 Task: Check the average views per listing of storage area in the last 5 years.
Action: Mouse moved to (1066, 244)
Screenshot: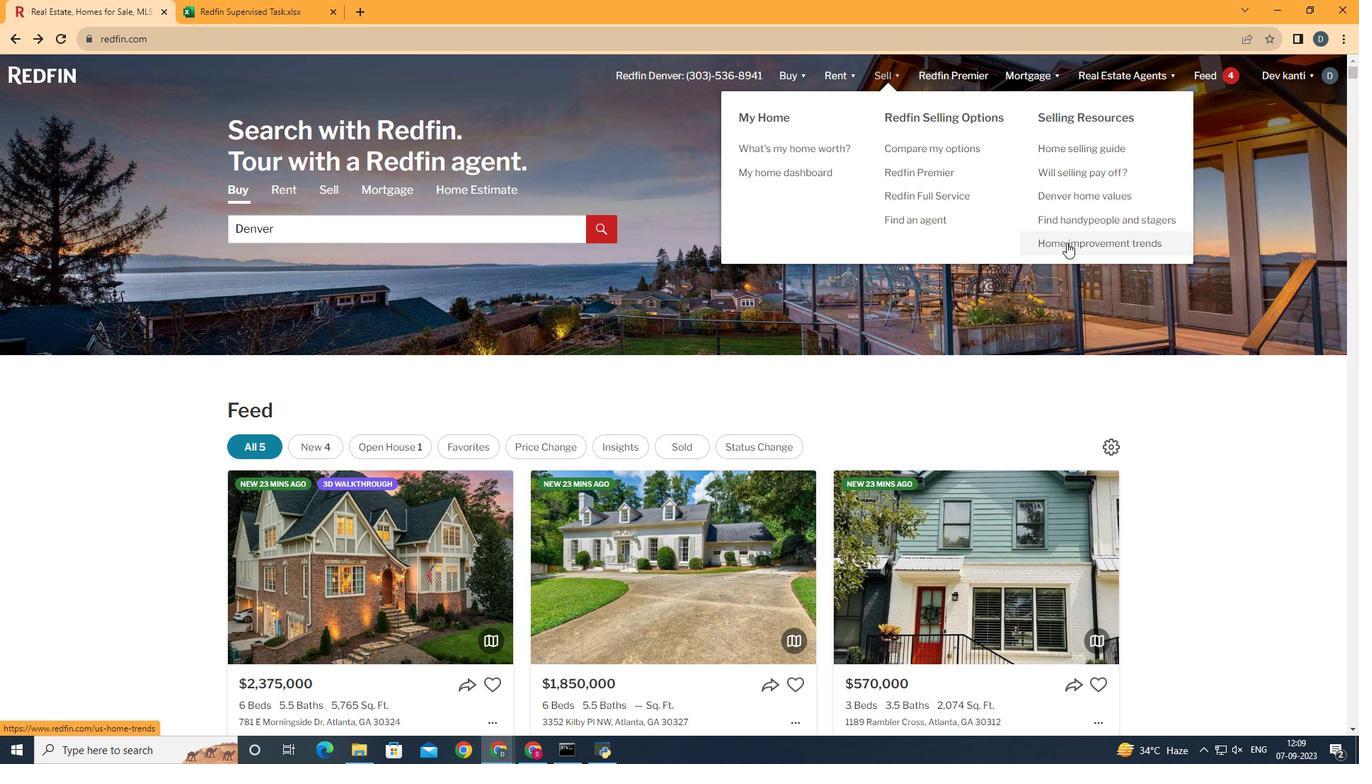 
Action: Mouse pressed left at (1066, 244)
Screenshot: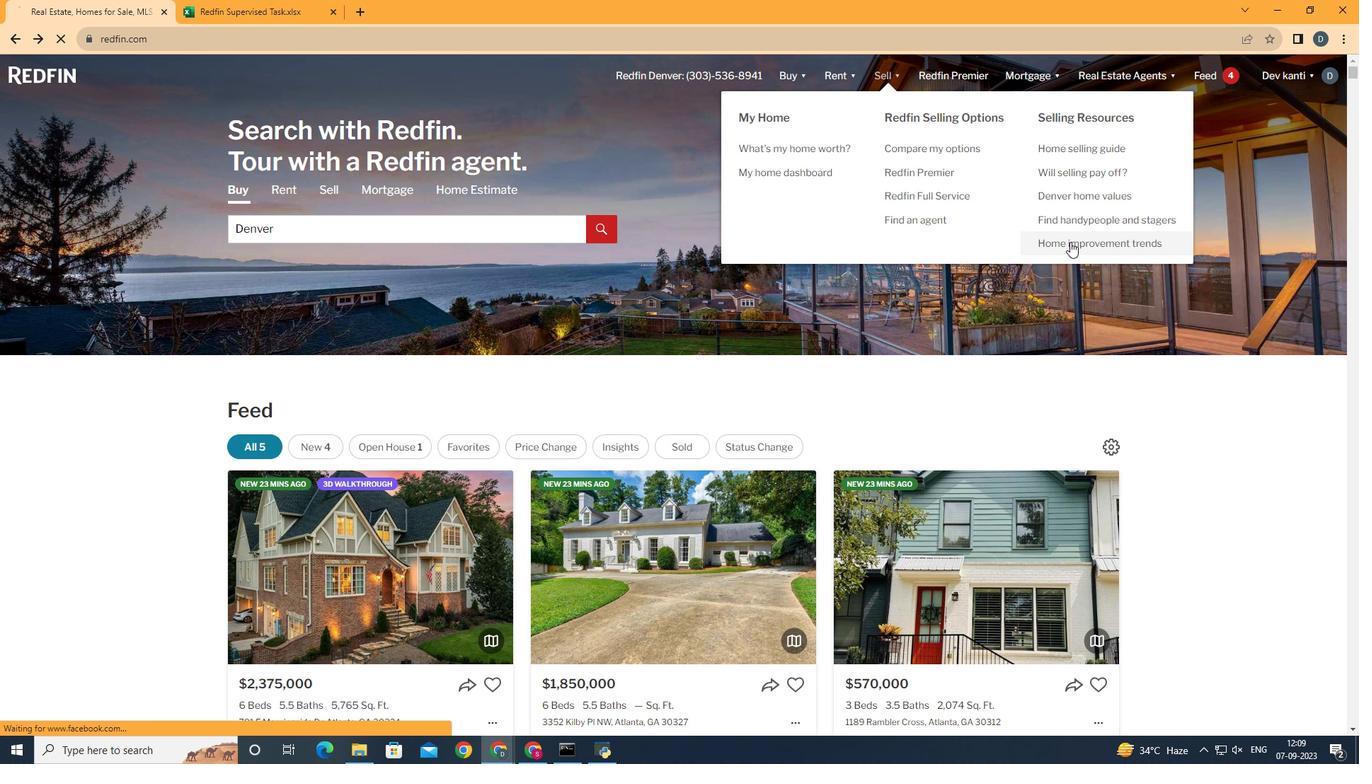 
Action: Mouse moved to (345, 274)
Screenshot: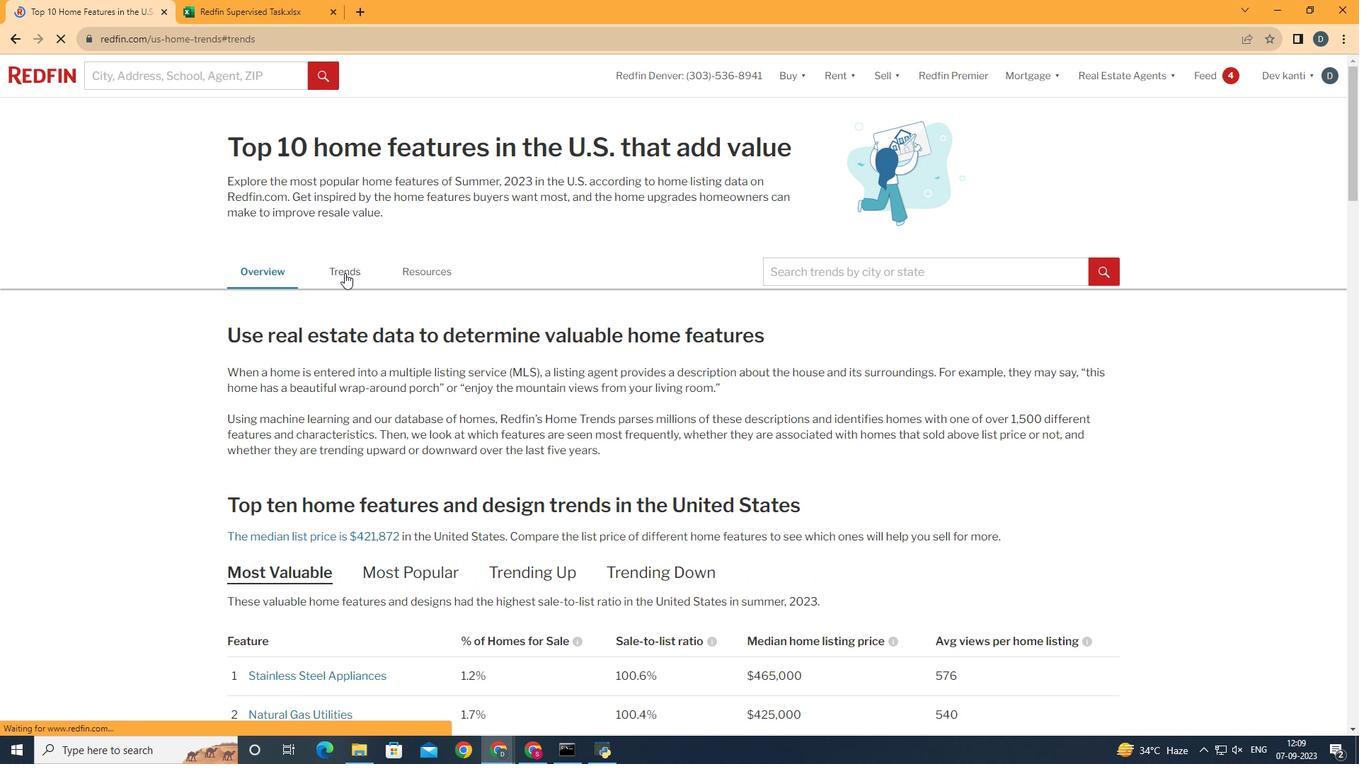 
Action: Mouse pressed left at (345, 274)
Screenshot: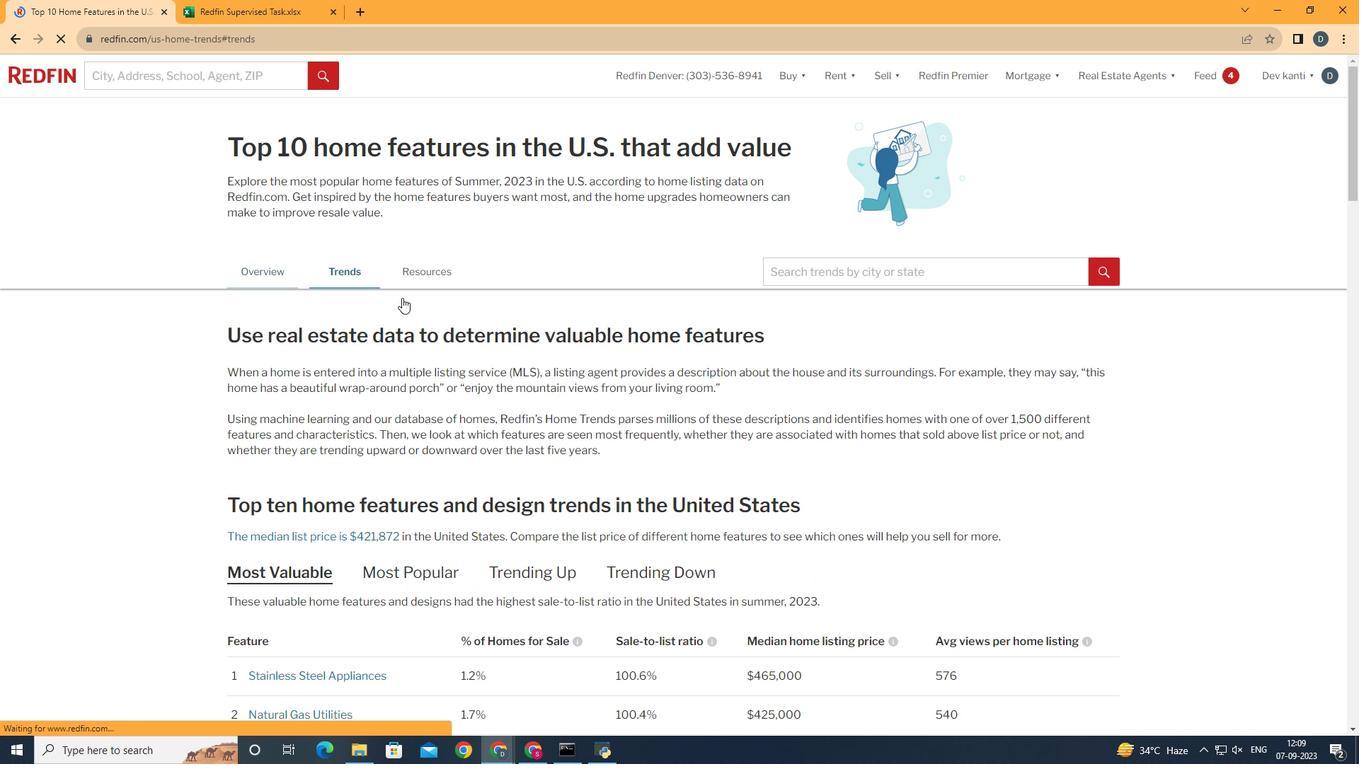 
Action: Mouse moved to (679, 332)
Screenshot: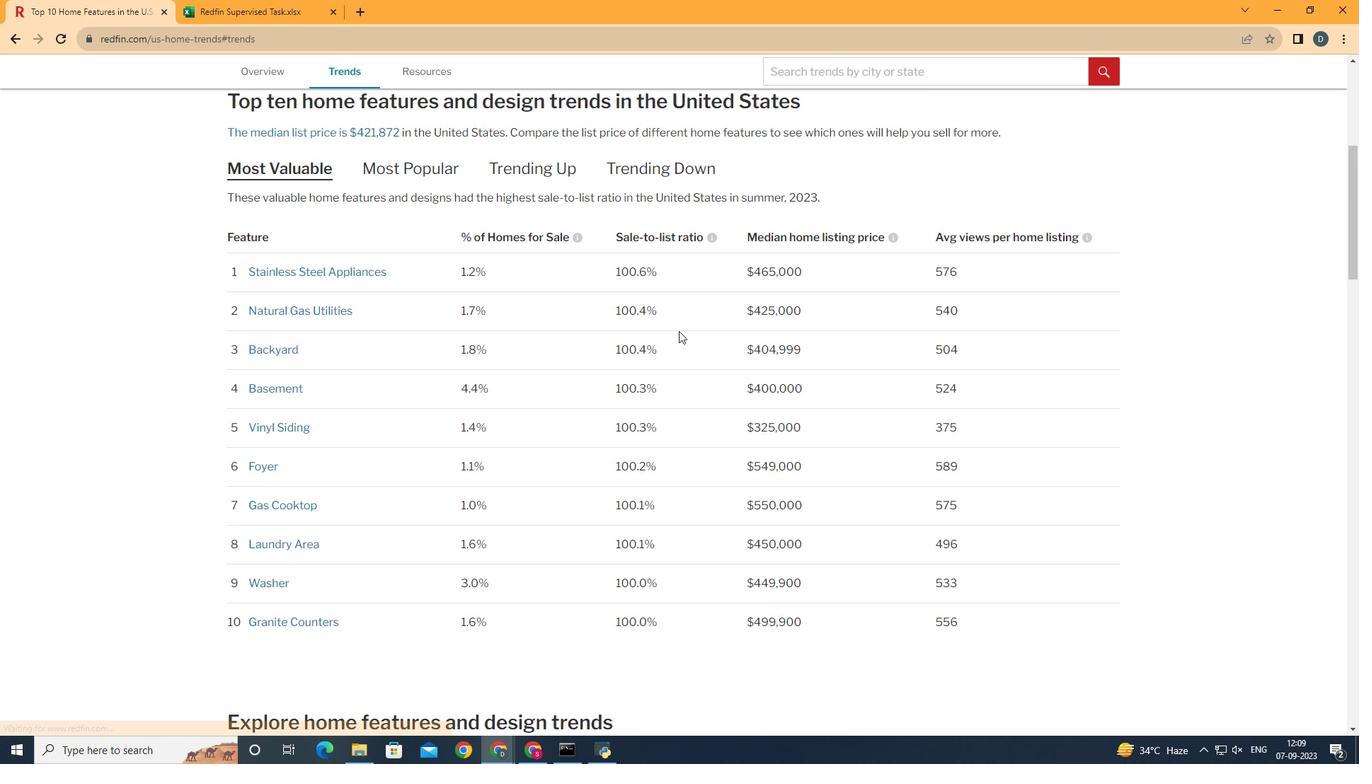 
Action: Mouse scrolled (679, 331) with delta (0, 0)
Screenshot: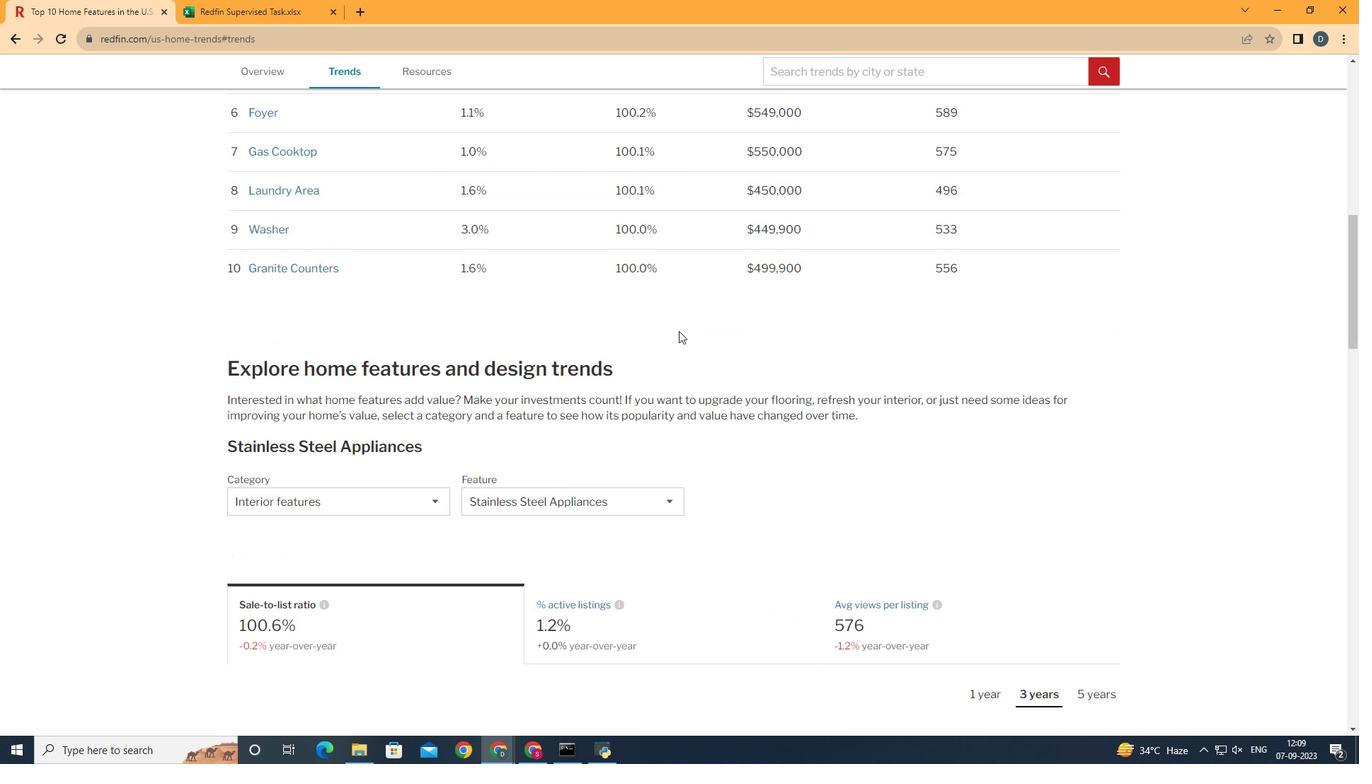
Action: Mouse scrolled (679, 331) with delta (0, 0)
Screenshot: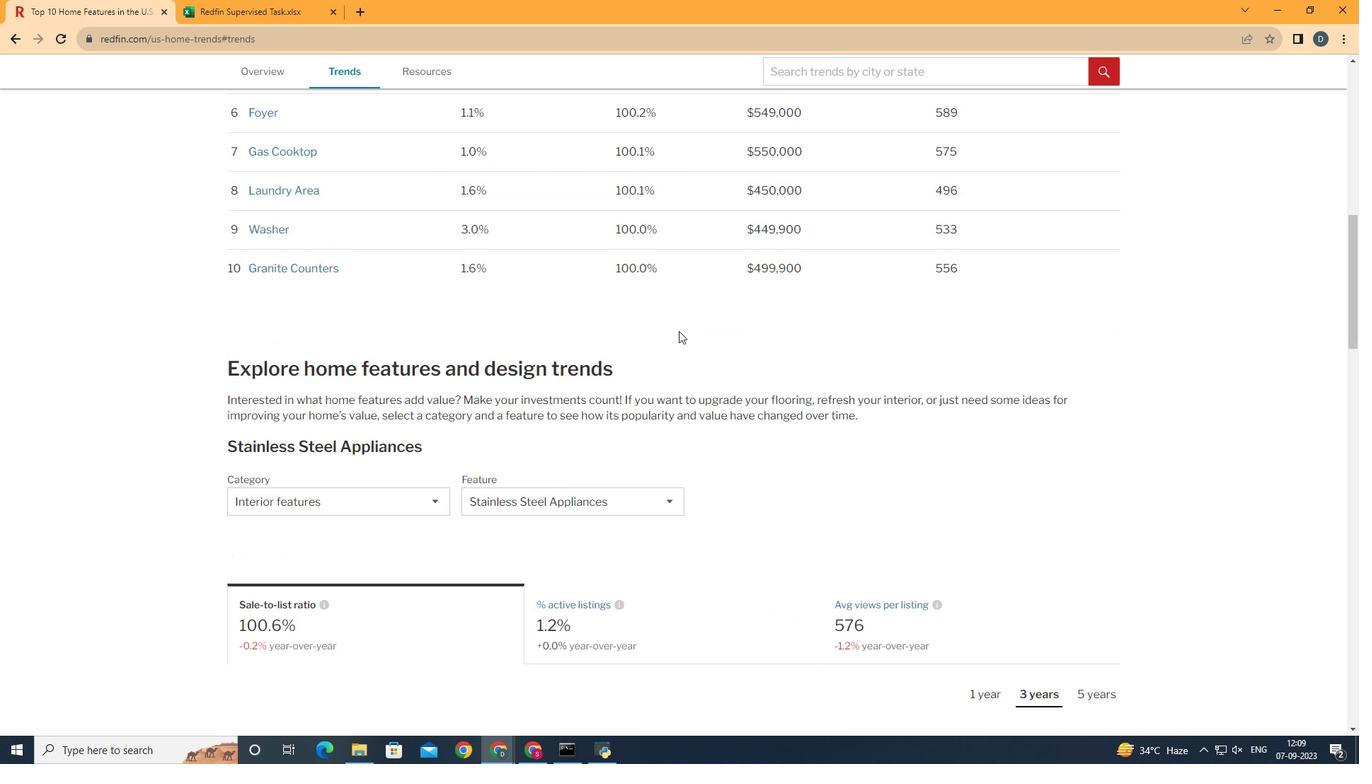 
Action: Mouse scrolled (679, 331) with delta (0, 0)
Screenshot: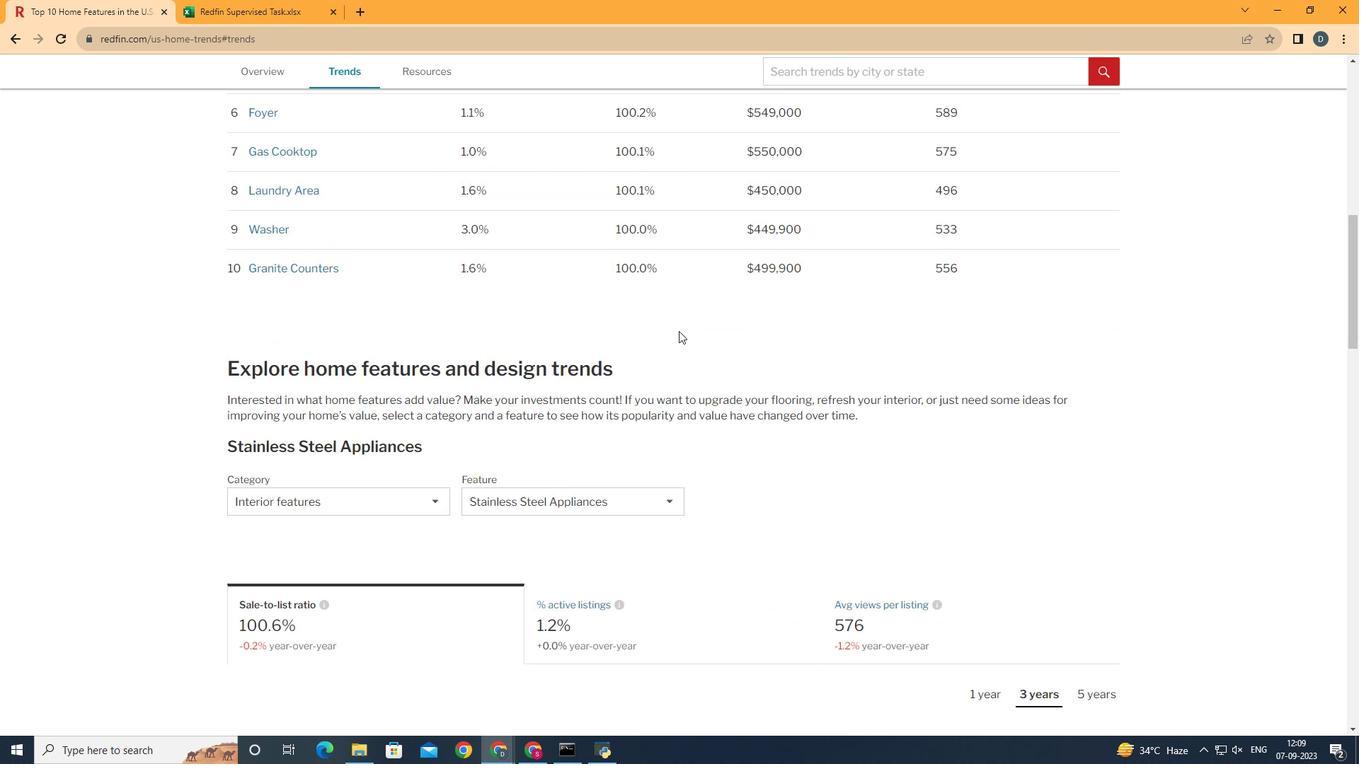 
Action: Mouse scrolled (679, 331) with delta (0, 0)
Screenshot: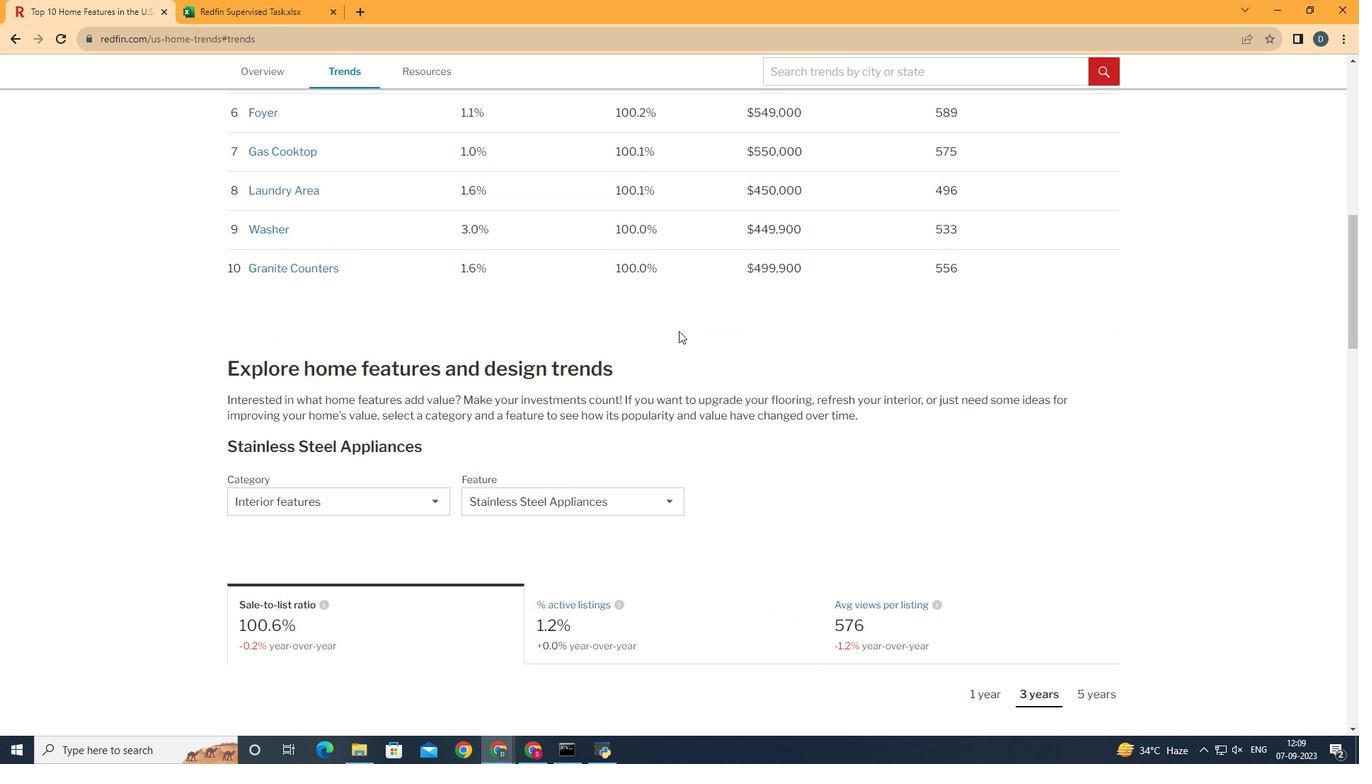 
Action: Mouse scrolled (679, 331) with delta (0, 0)
Screenshot: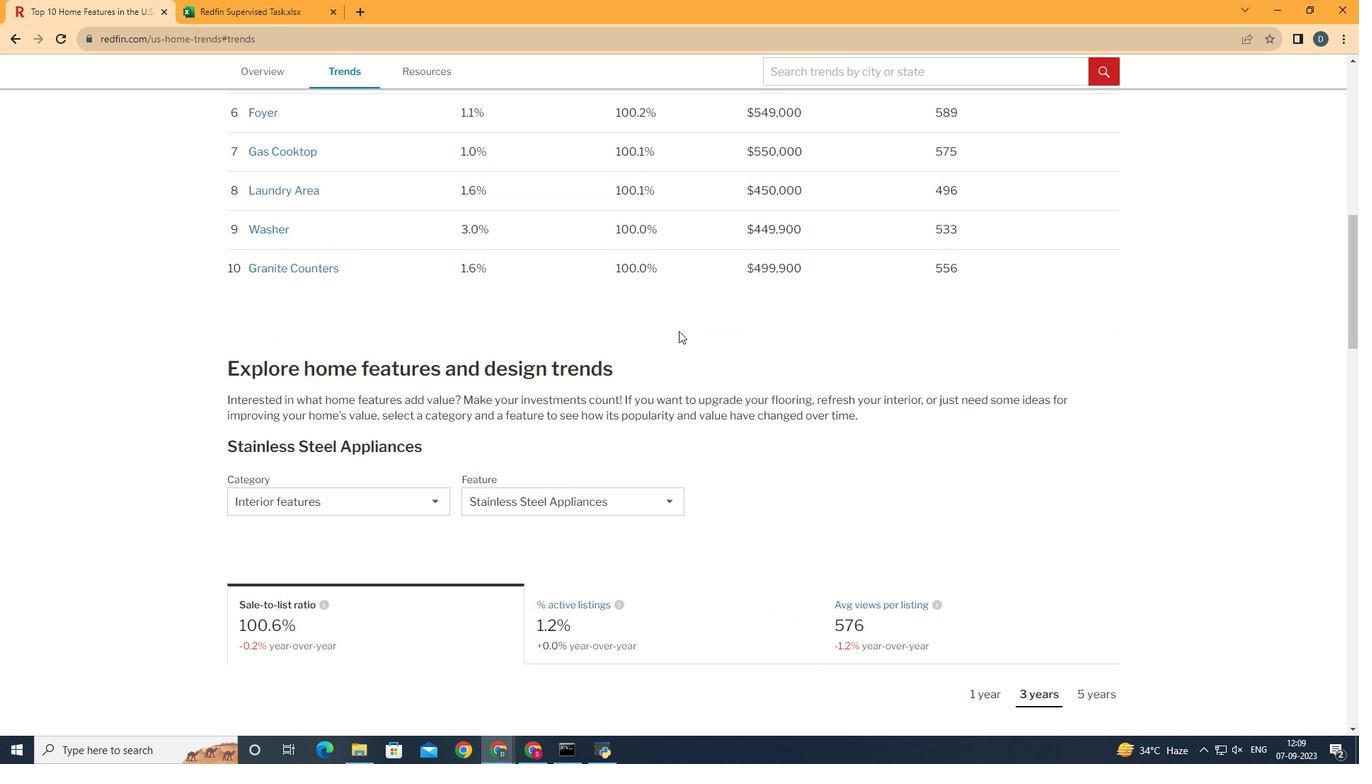 
Action: Mouse scrolled (679, 331) with delta (0, 0)
Screenshot: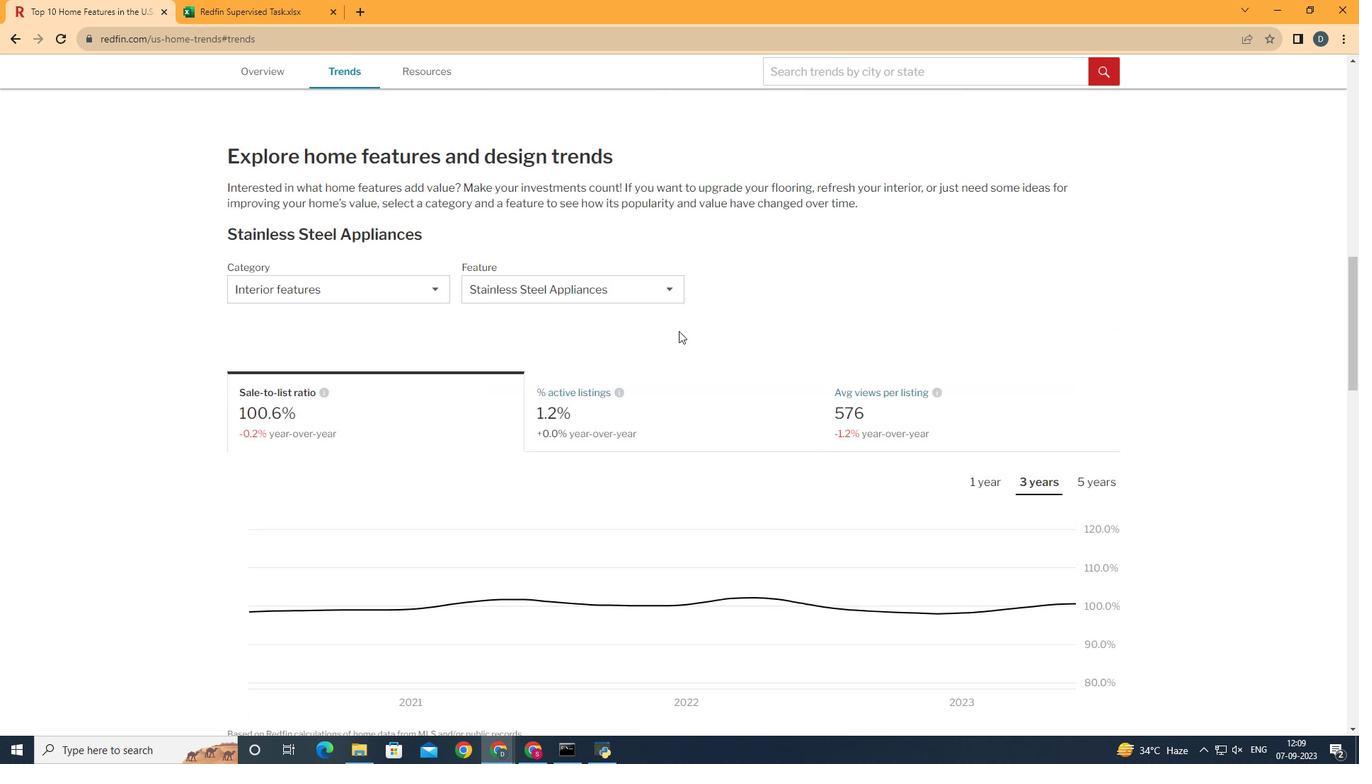 
Action: Mouse scrolled (679, 331) with delta (0, 0)
Screenshot: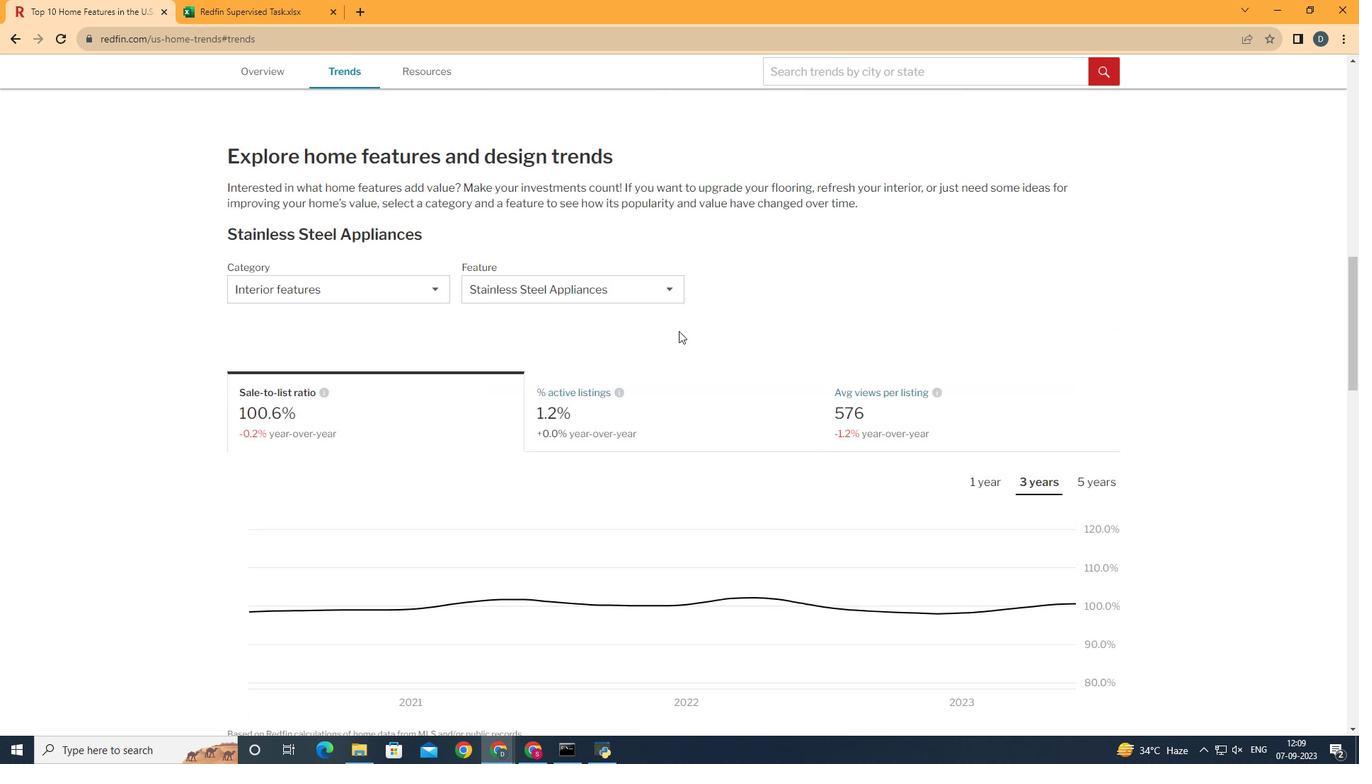 
Action: Mouse scrolled (679, 331) with delta (0, 0)
Screenshot: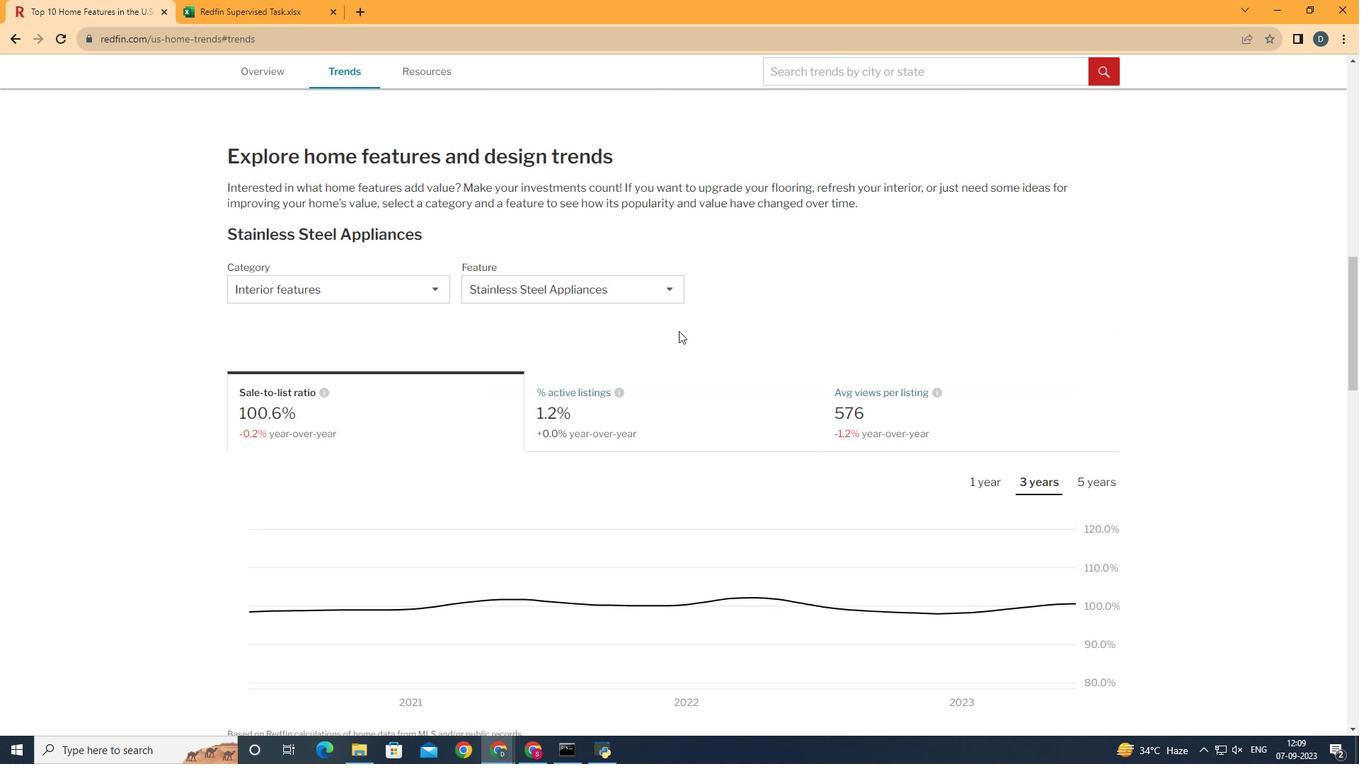 
Action: Mouse moved to (400, 300)
Screenshot: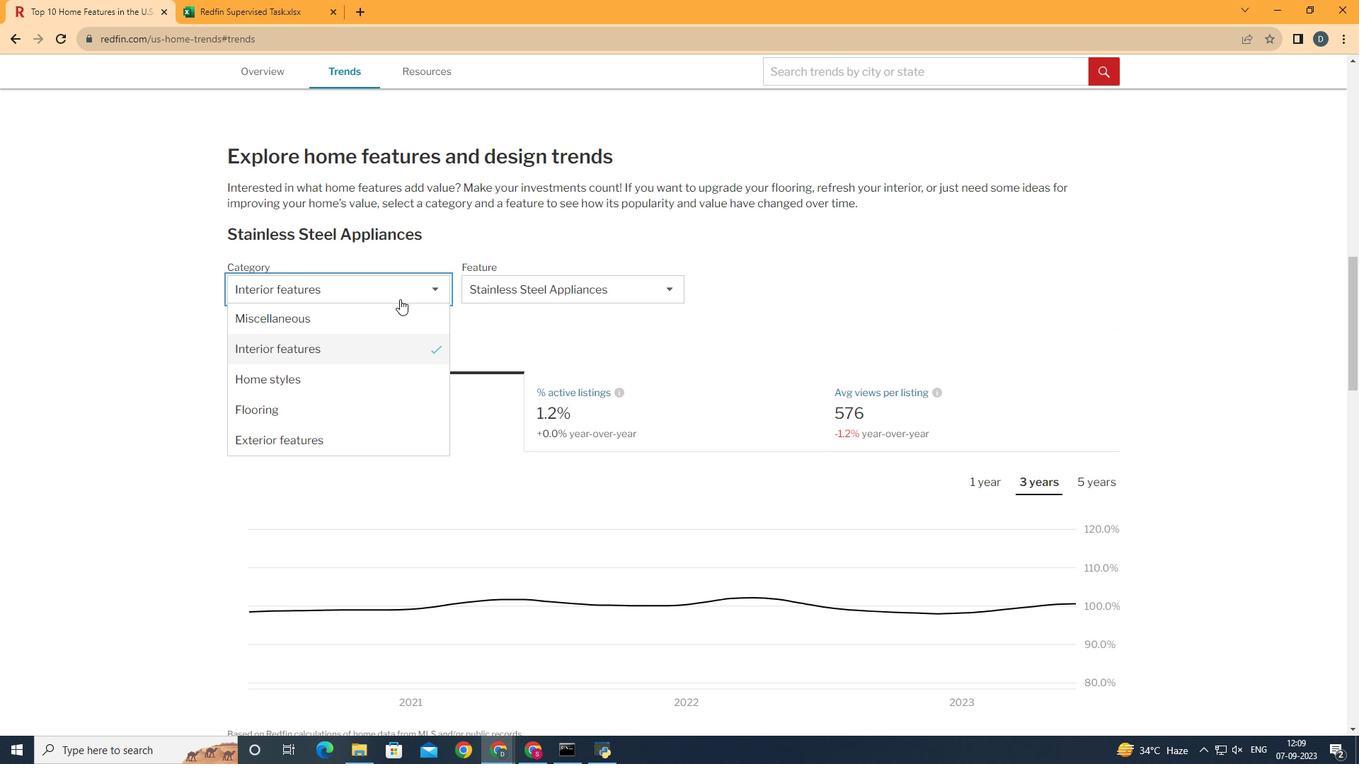 
Action: Mouse pressed left at (400, 300)
Screenshot: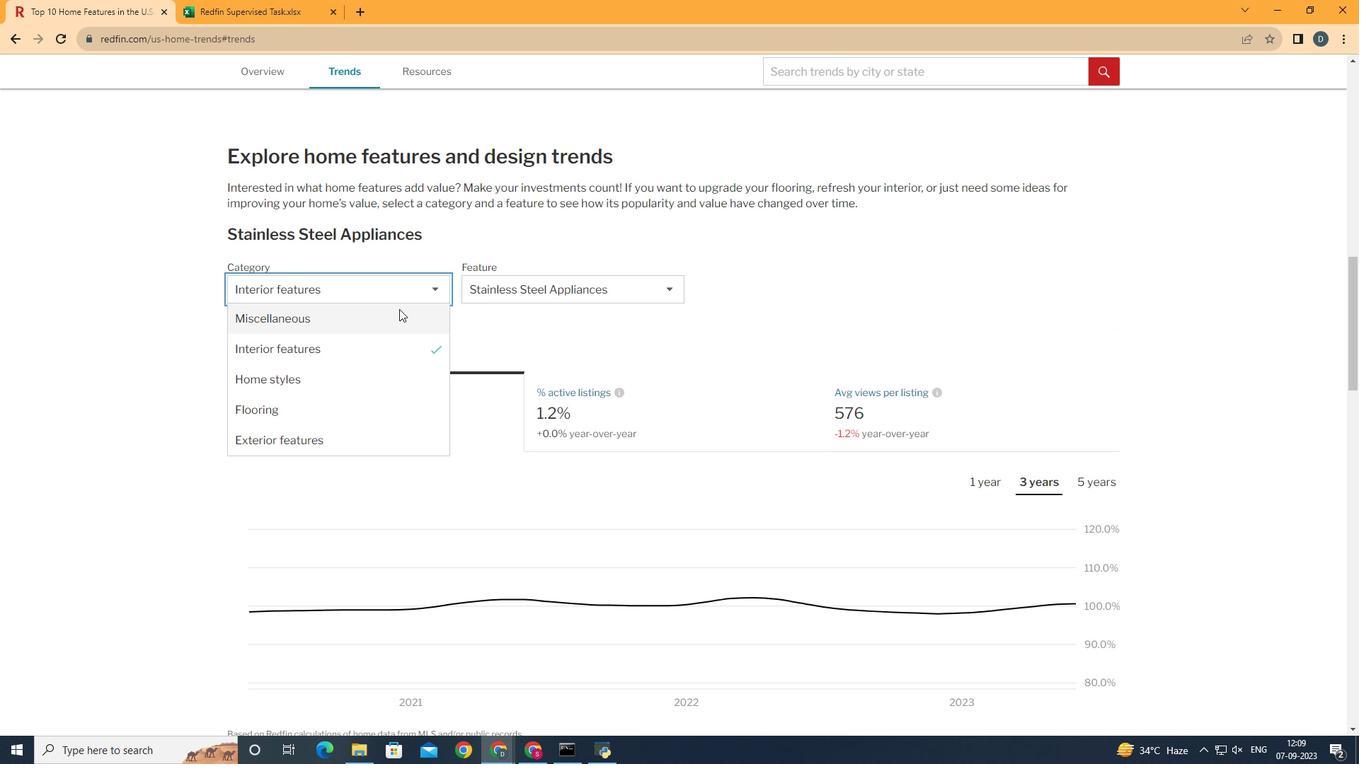 
Action: Mouse moved to (398, 319)
Screenshot: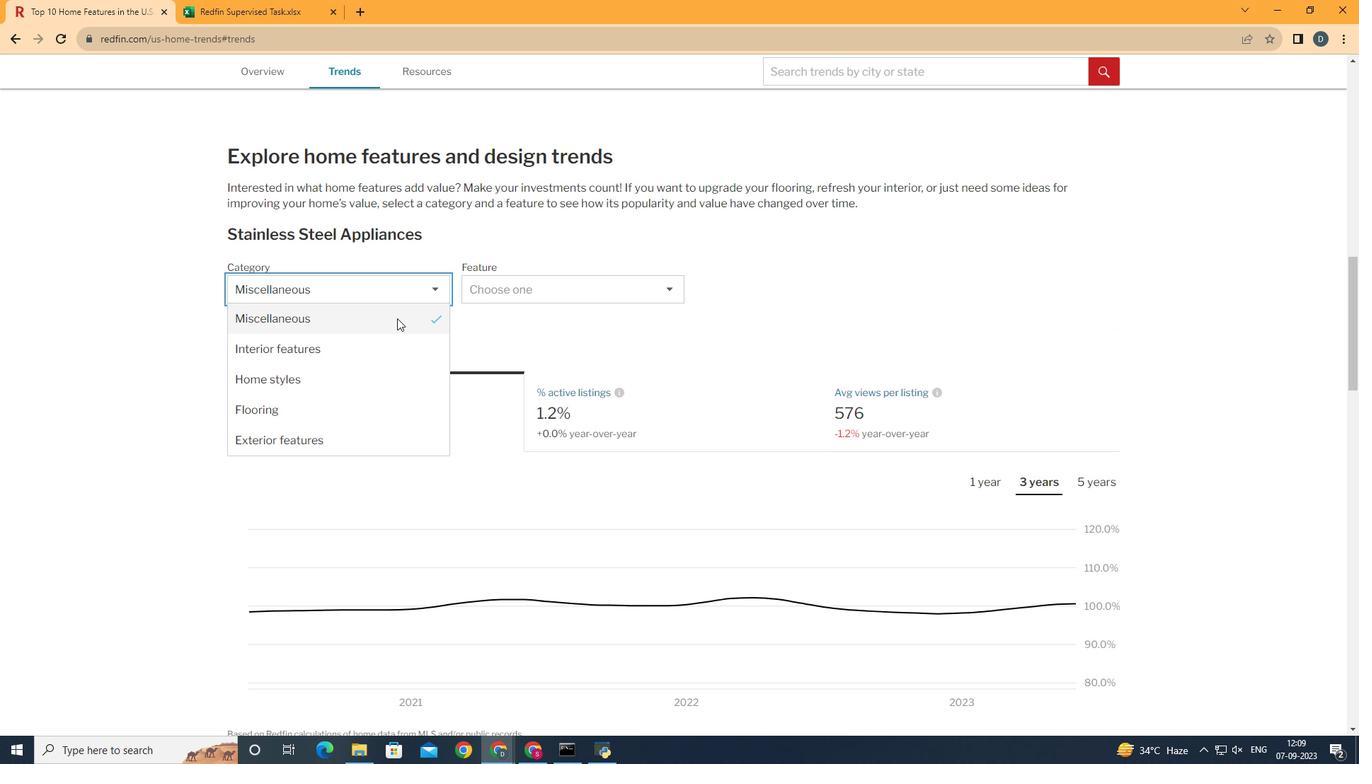 
Action: Mouse pressed left at (398, 319)
Screenshot: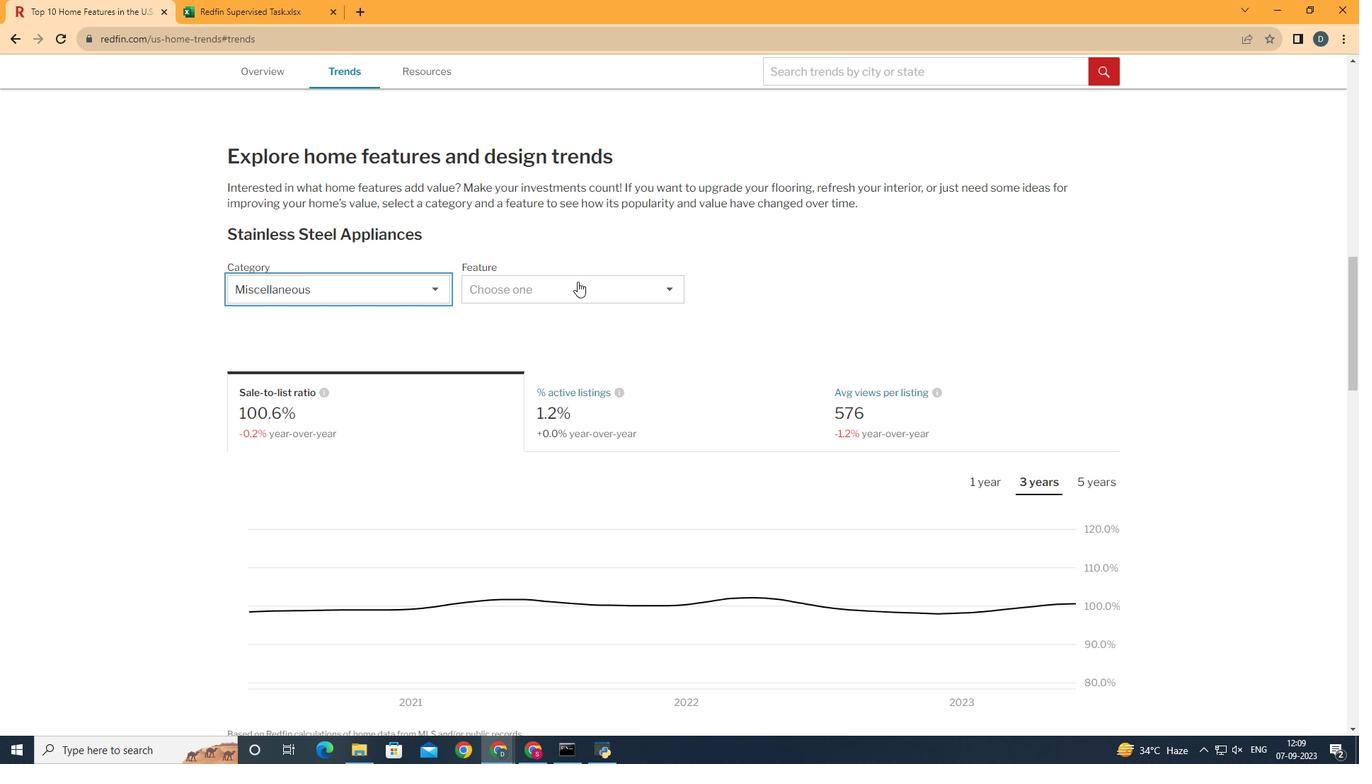 
Action: Mouse moved to (580, 282)
Screenshot: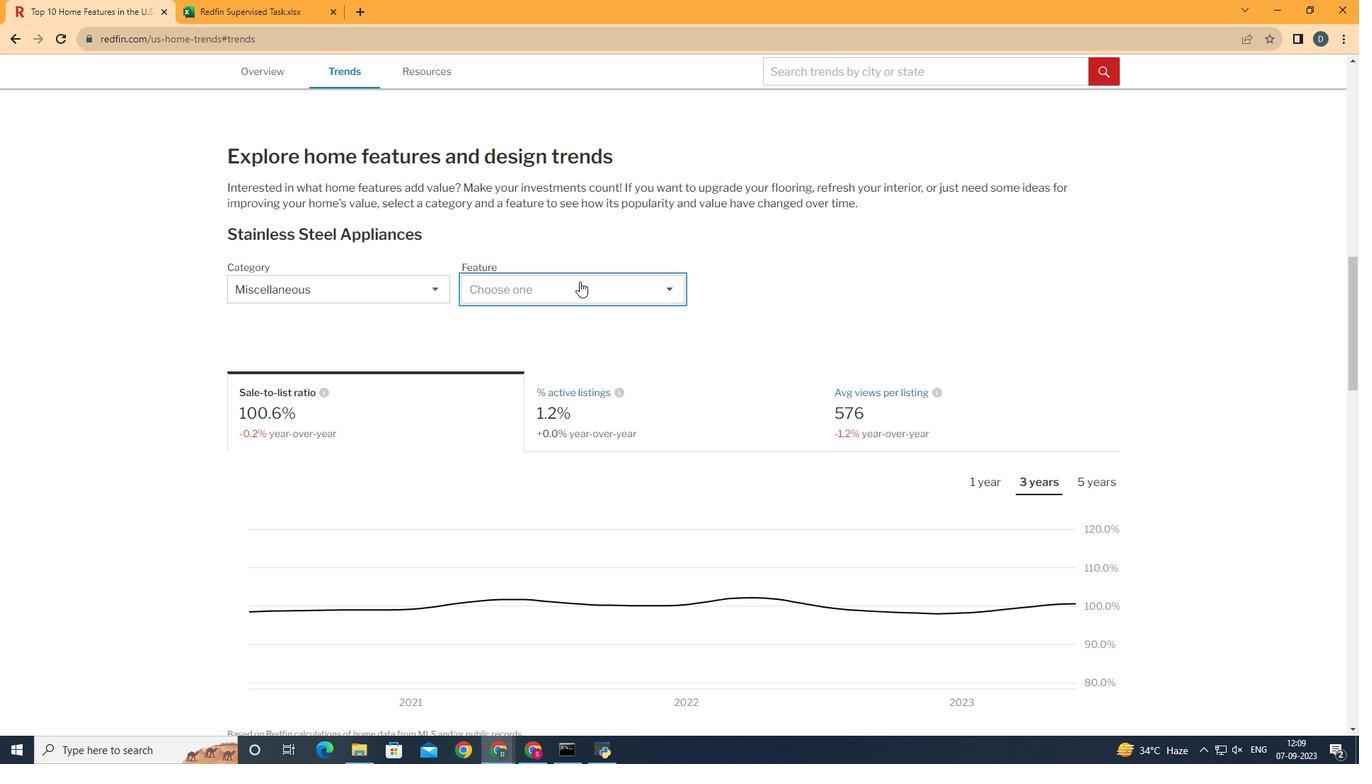 
Action: Mouse pressed left at (580, 282)
Screenshot: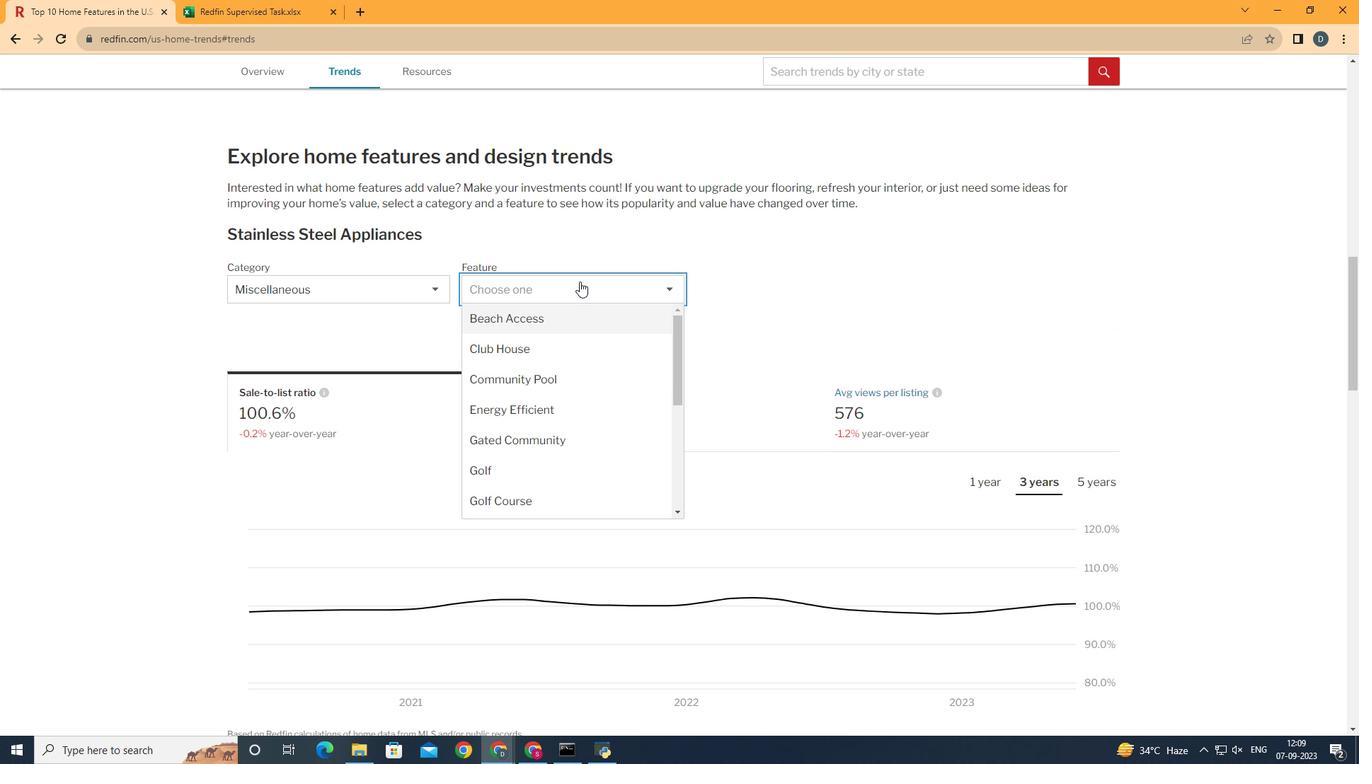 
Action: Mouse moved to (592, 449)
Screenshot: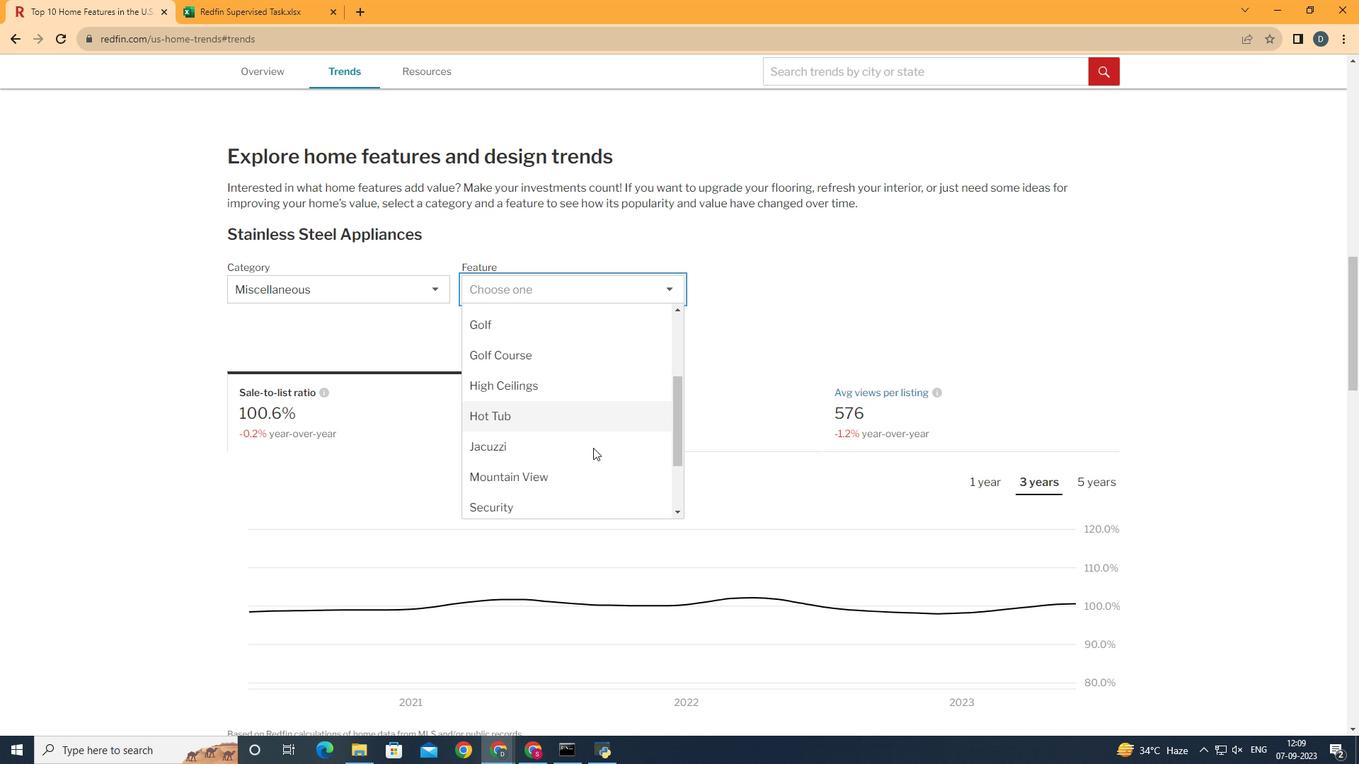 
Action: Mouse scrolled (592, 448) with delta (0, 0)
Screenshot: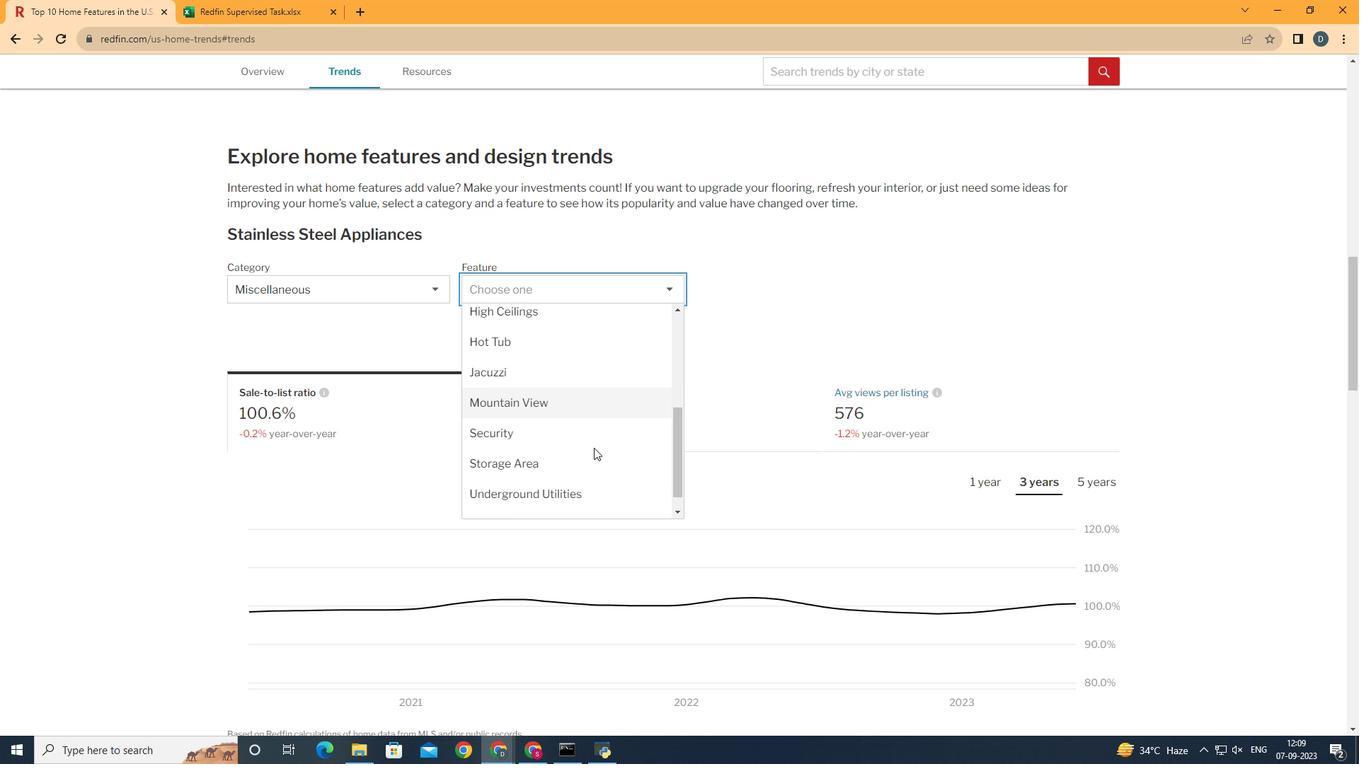 
Action: Mouse scrolled (592, 448) with delta (0, 0)
Screenshot: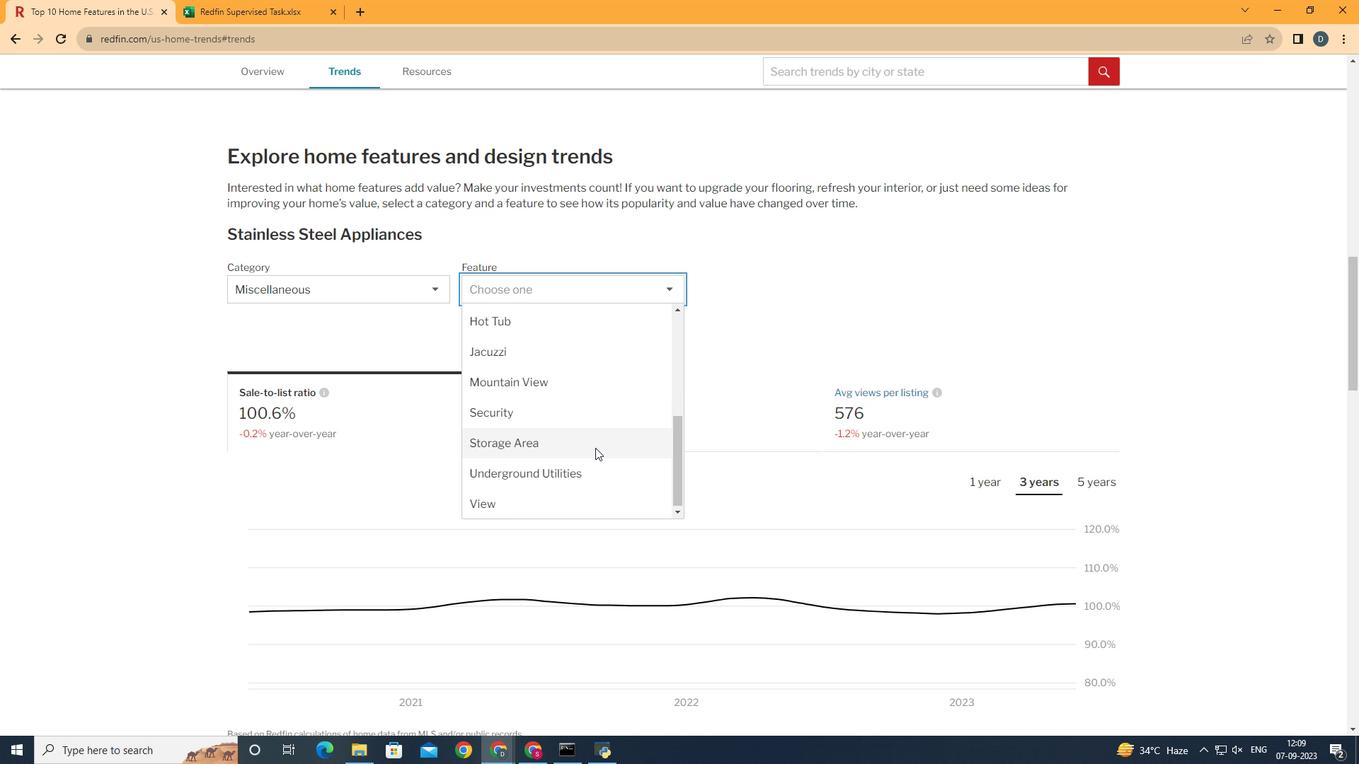 
Action: Mouse scrolled (592, 448) with delta (0, 0)
Screenshot: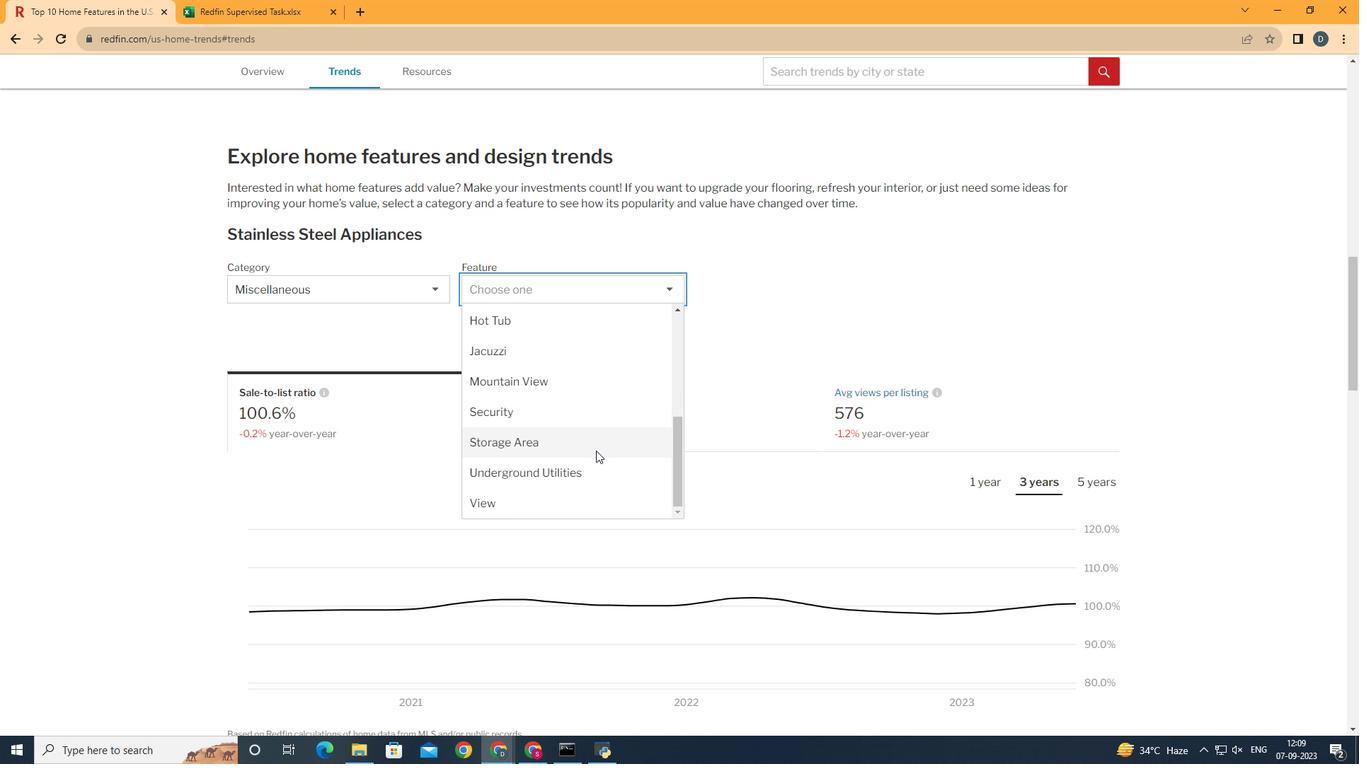 
Action: Mouse moved to (593, 449)
Screenshot: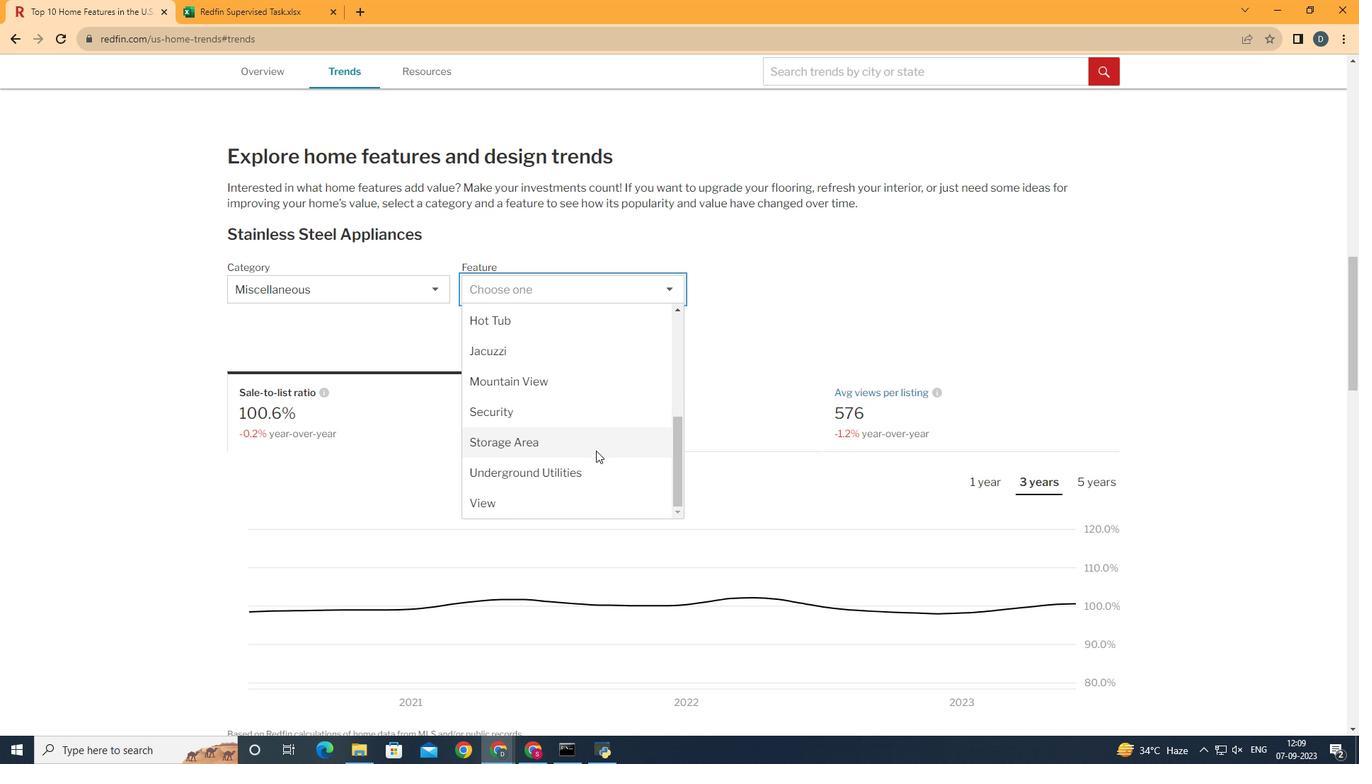 
Action: Mouse scrolled (593, 448) with delta (0, 0)
Screenshot: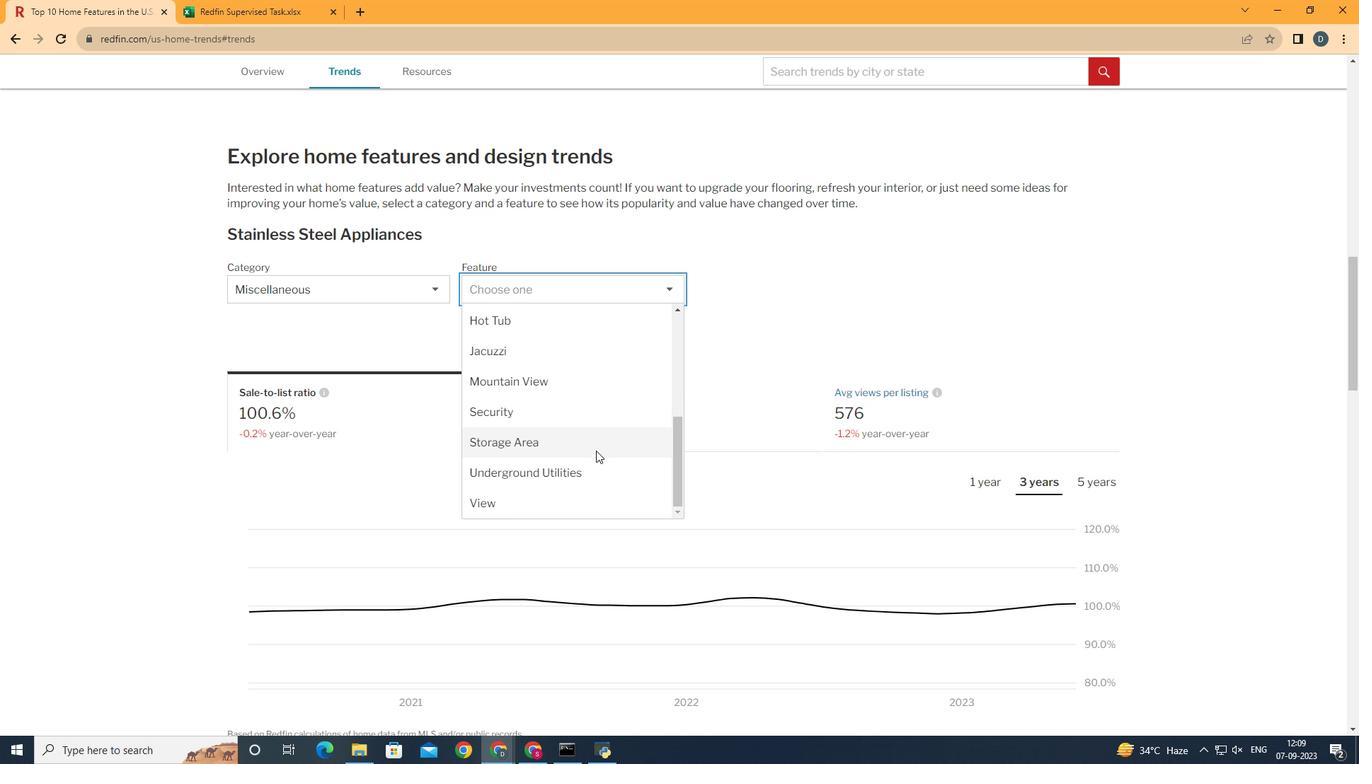 
Action: Mouse moved to (596, 404)
Screenshot: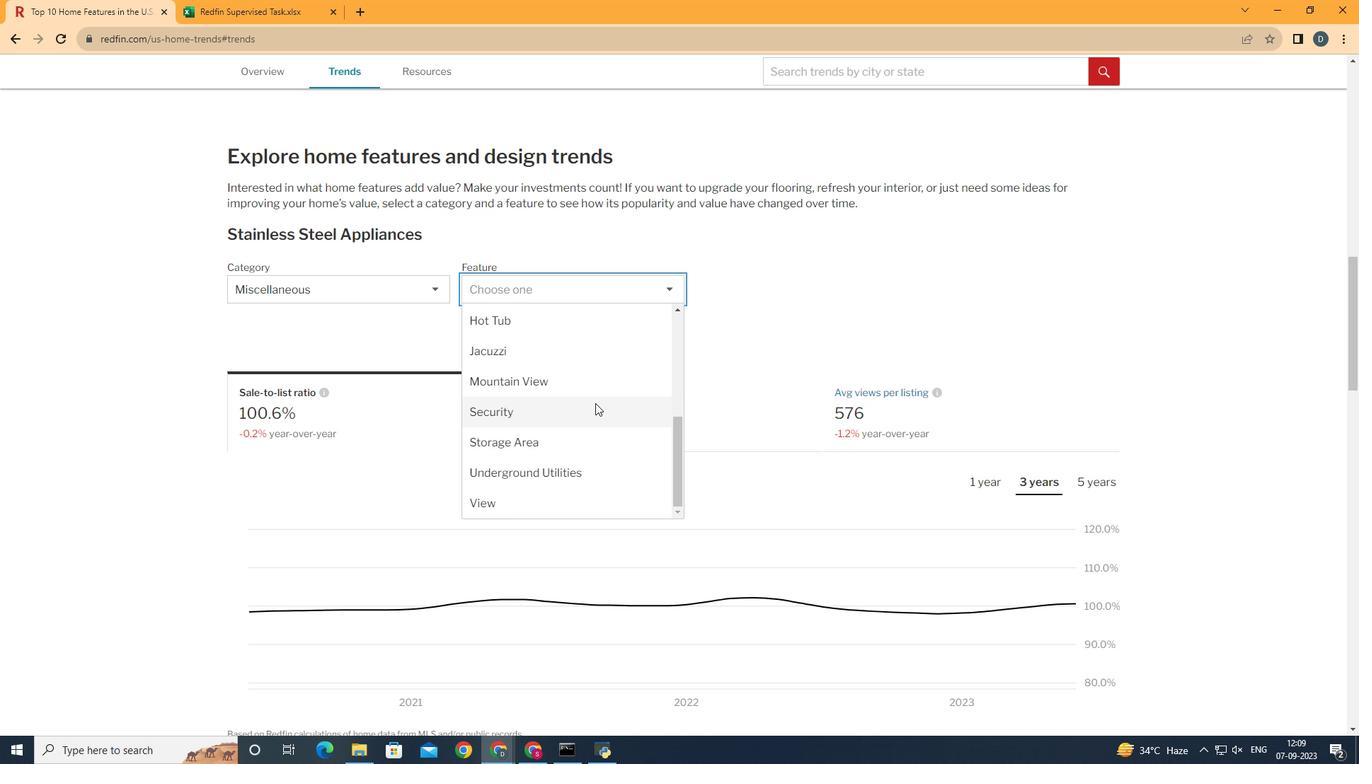 
Action: Mouse scrolled (596, 403) with delta (0, 0)
Screenshot: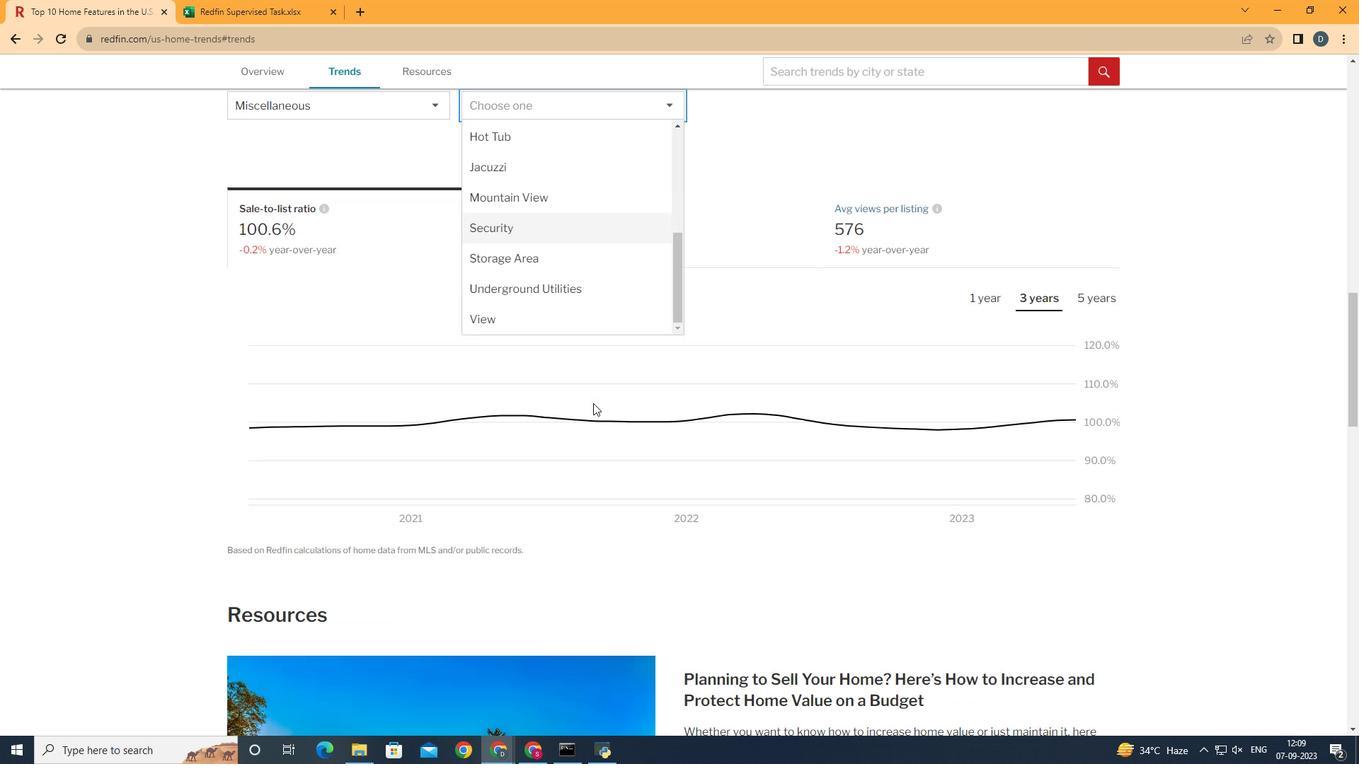 
Action: Mouse scrolled (596, 403) with delta (0, 0)
Screenshot: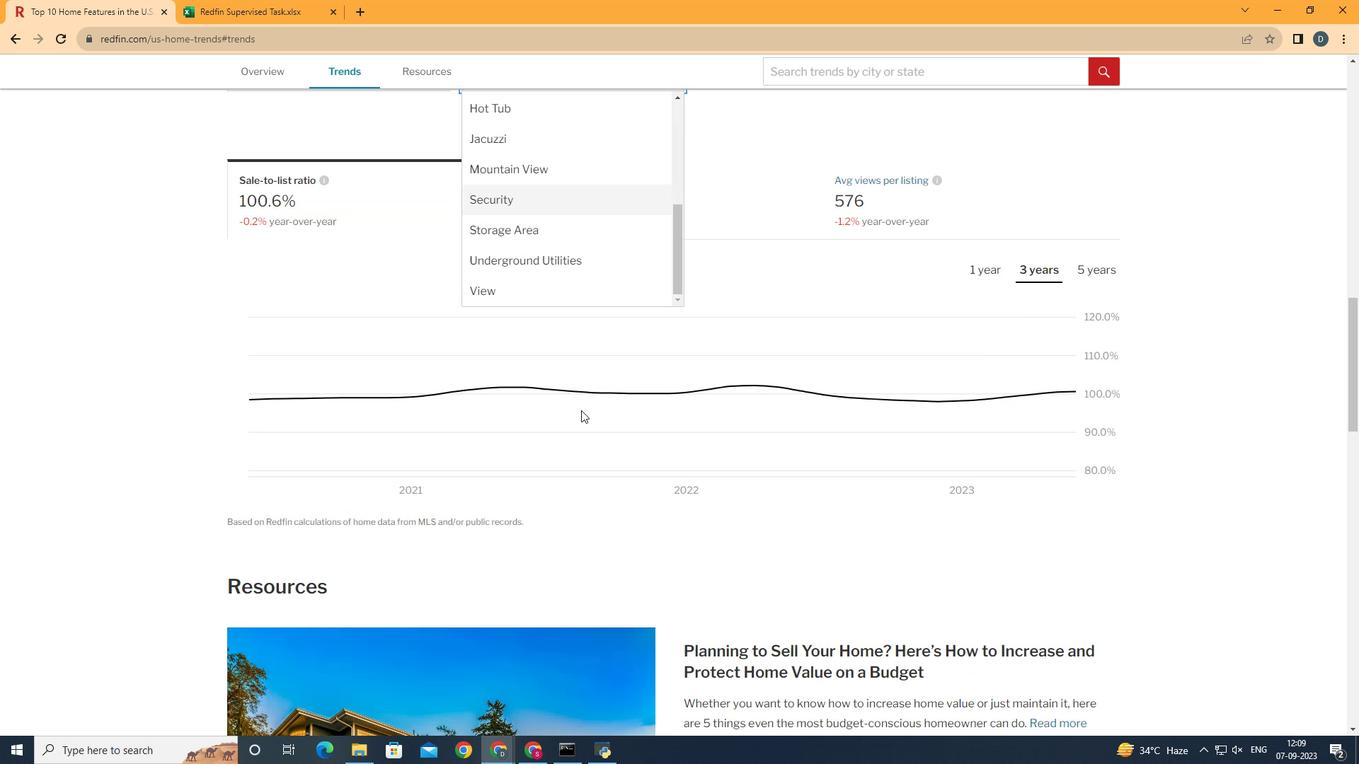 
Action: Mouse scrolled (596, 403) with delta (0, 0)
Screenshot: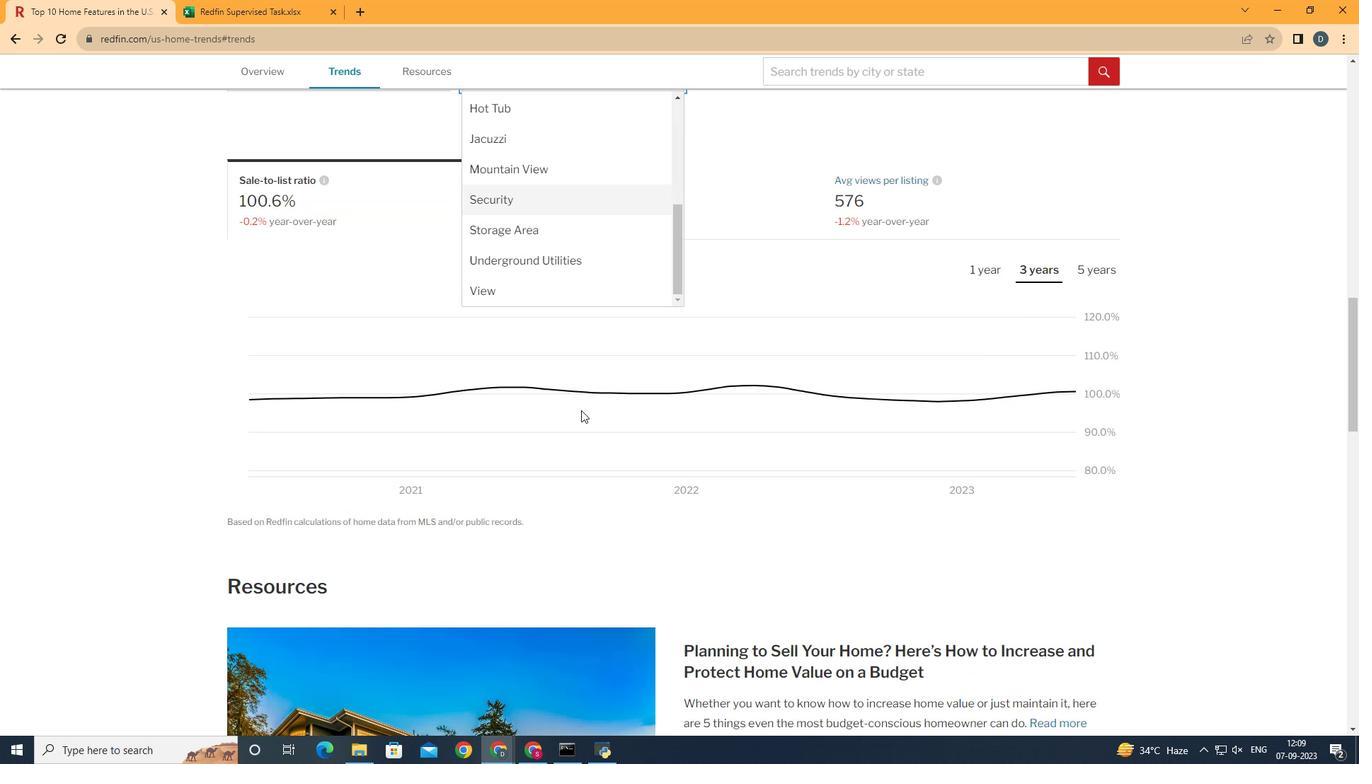 
Action: Mouse moved to (759, 188)
Screenshot: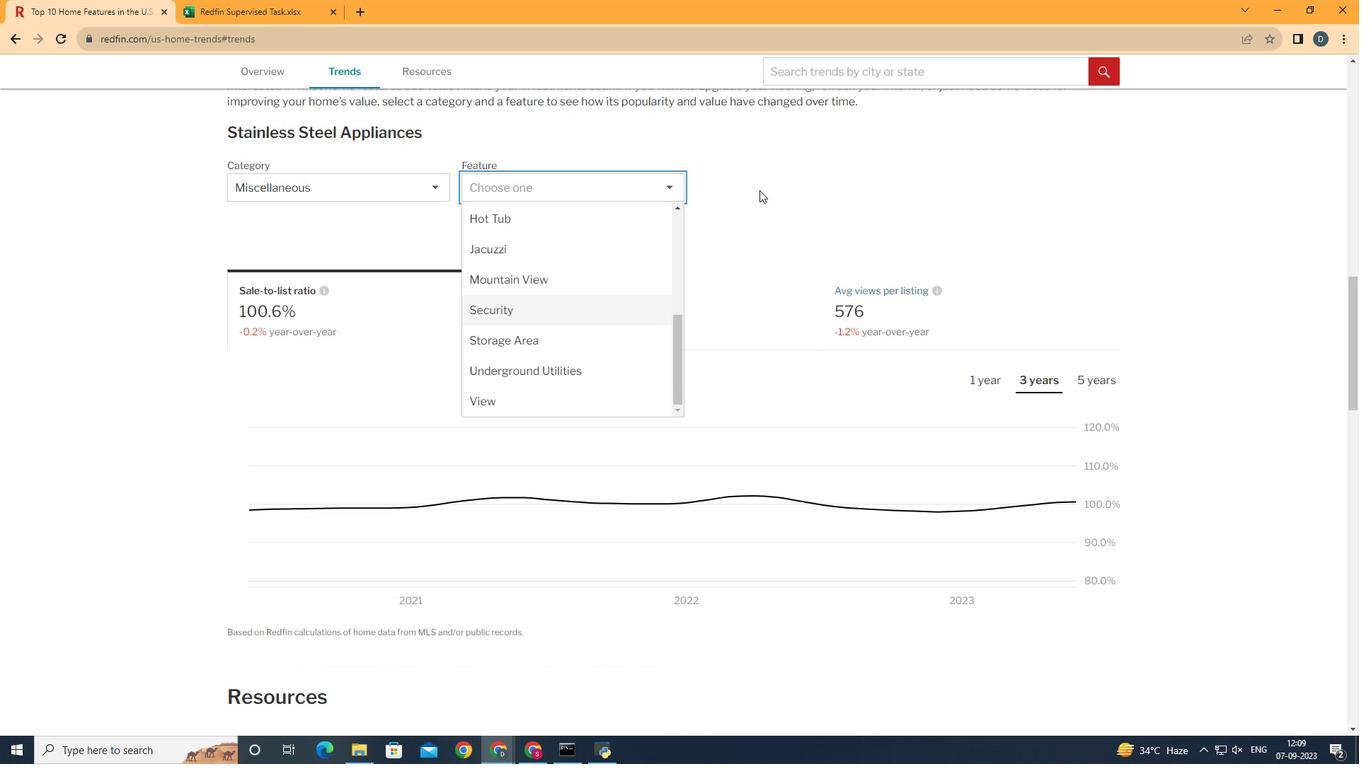 
Action: Mouse scrolled (759, 189) with delta (0, 0)
Screenshot: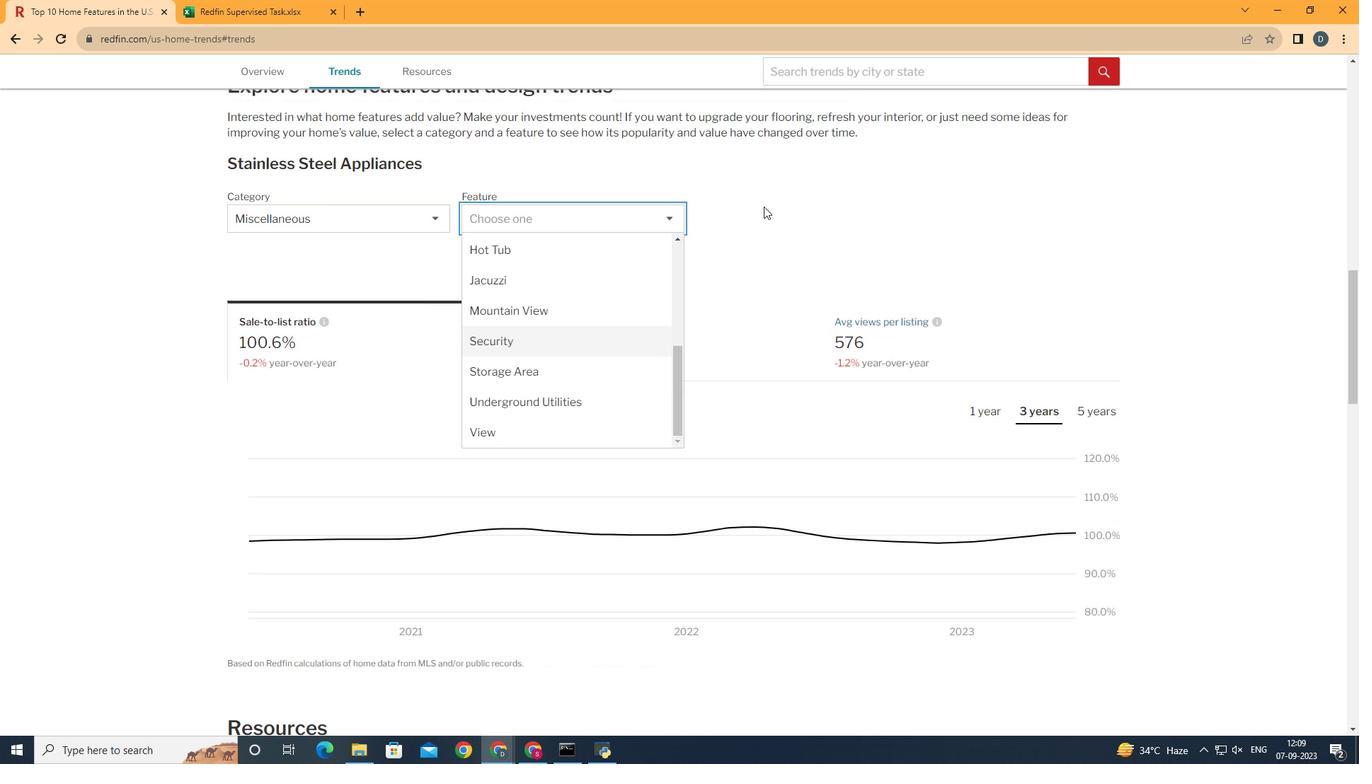 
Action: Mouse scrolled (759, 189) with delta (0, 0)
Screenshot: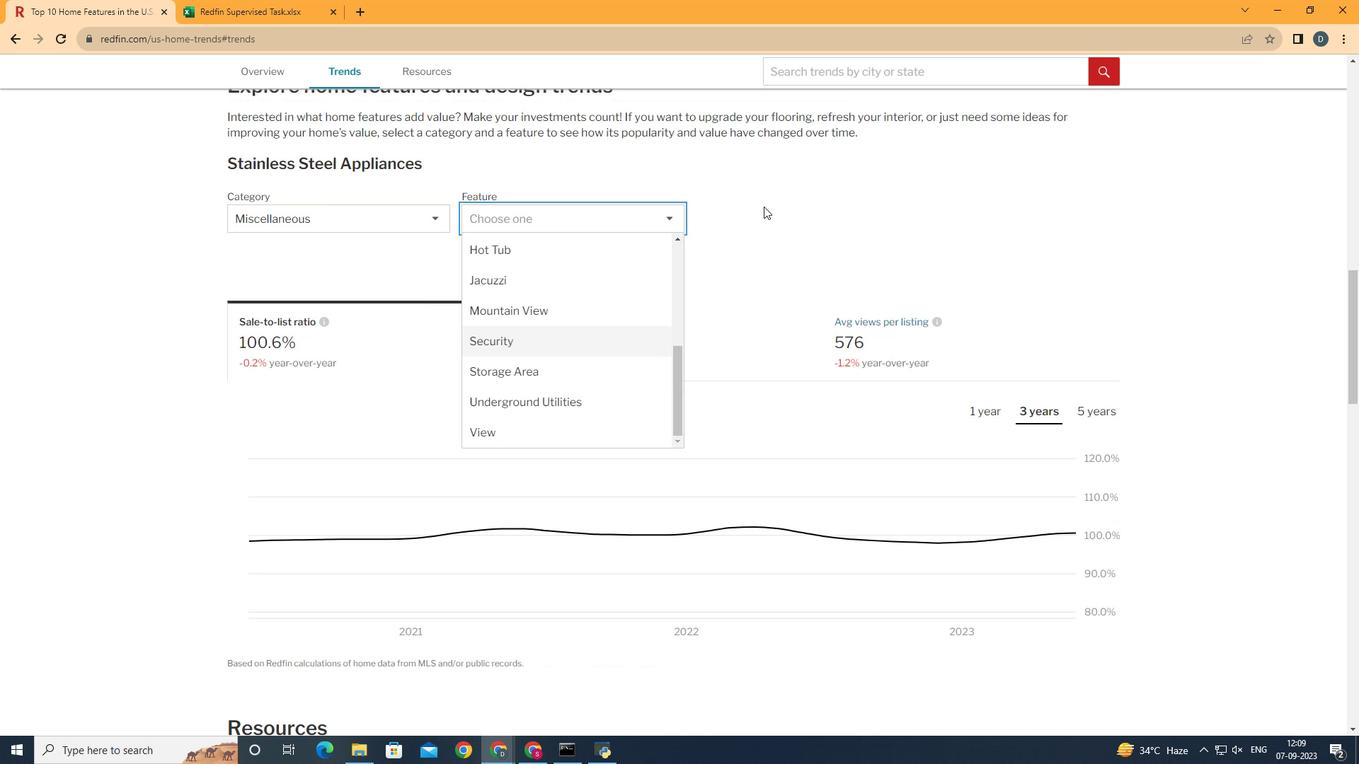 
Action: Mouse moved to (622, 376)
Screenshot: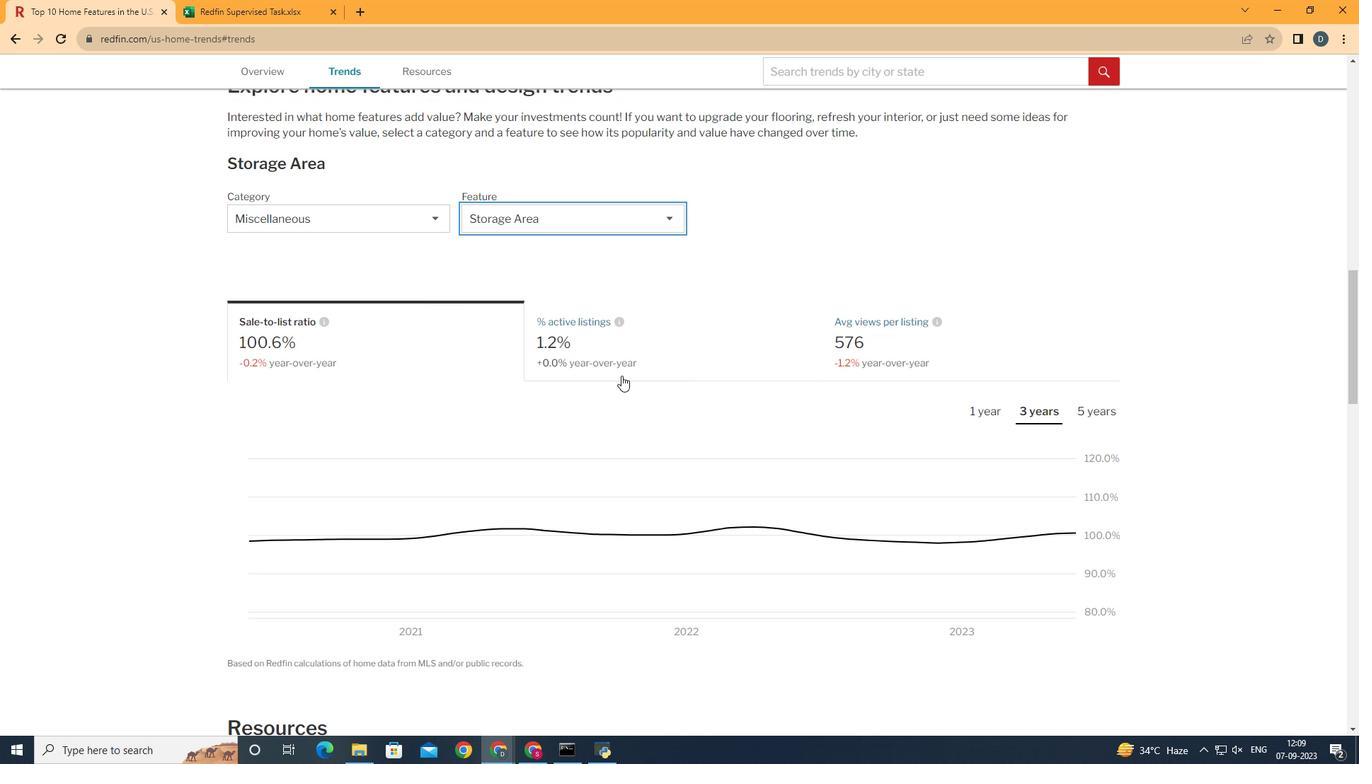 
Action: Mouse pressed left at (622, 376)
Screenshot: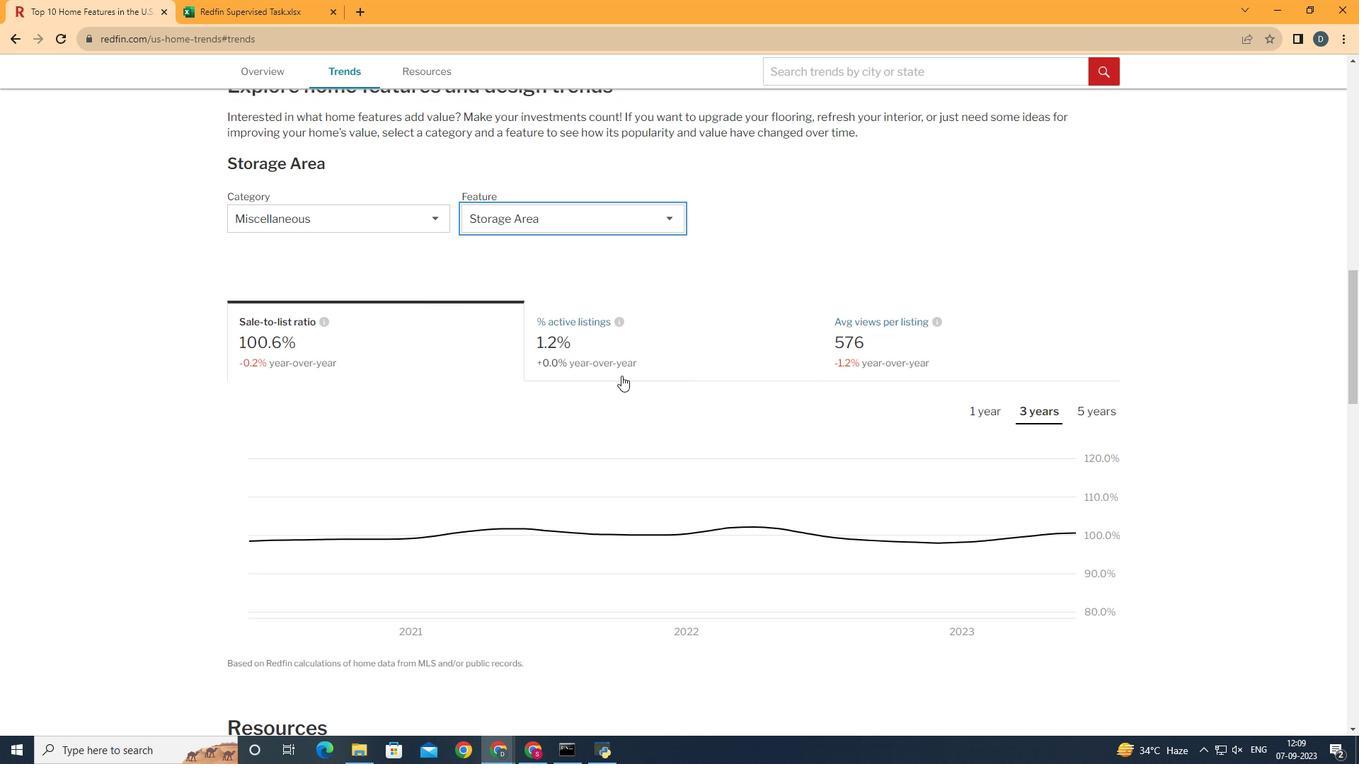 
Action: Mouse moved to (968, 349)
Screenshot: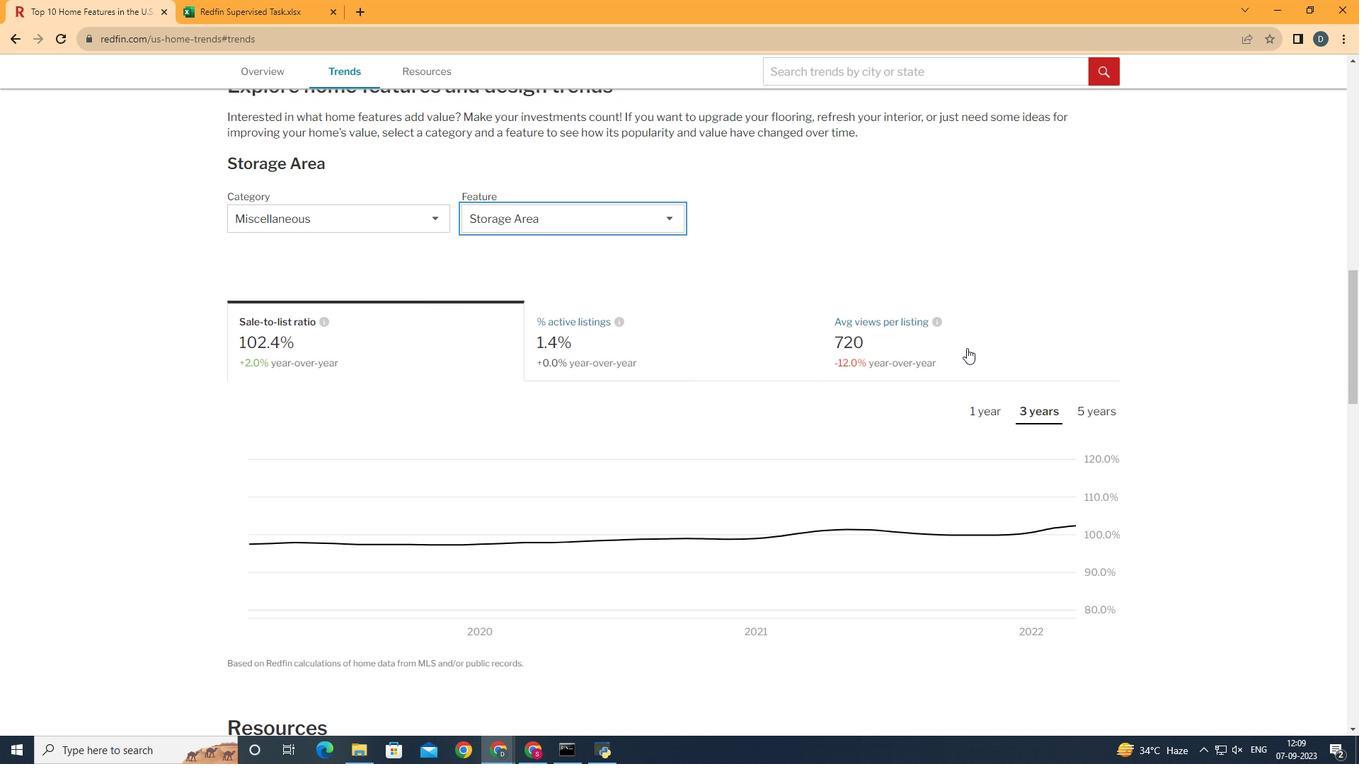 
Action: Mouse pressed left at (968, 349)
Screenshot: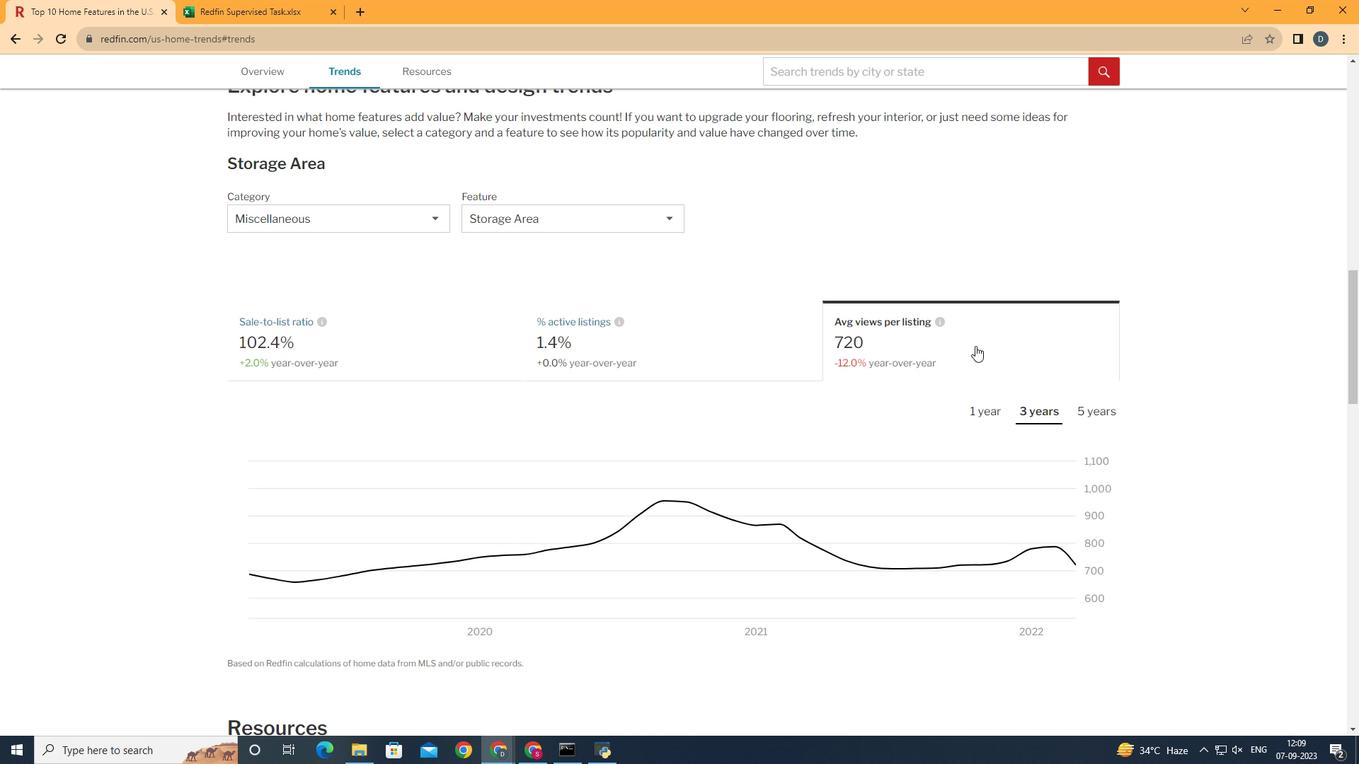 
Action: Mouse moved to (1100, 418)
Screenshot: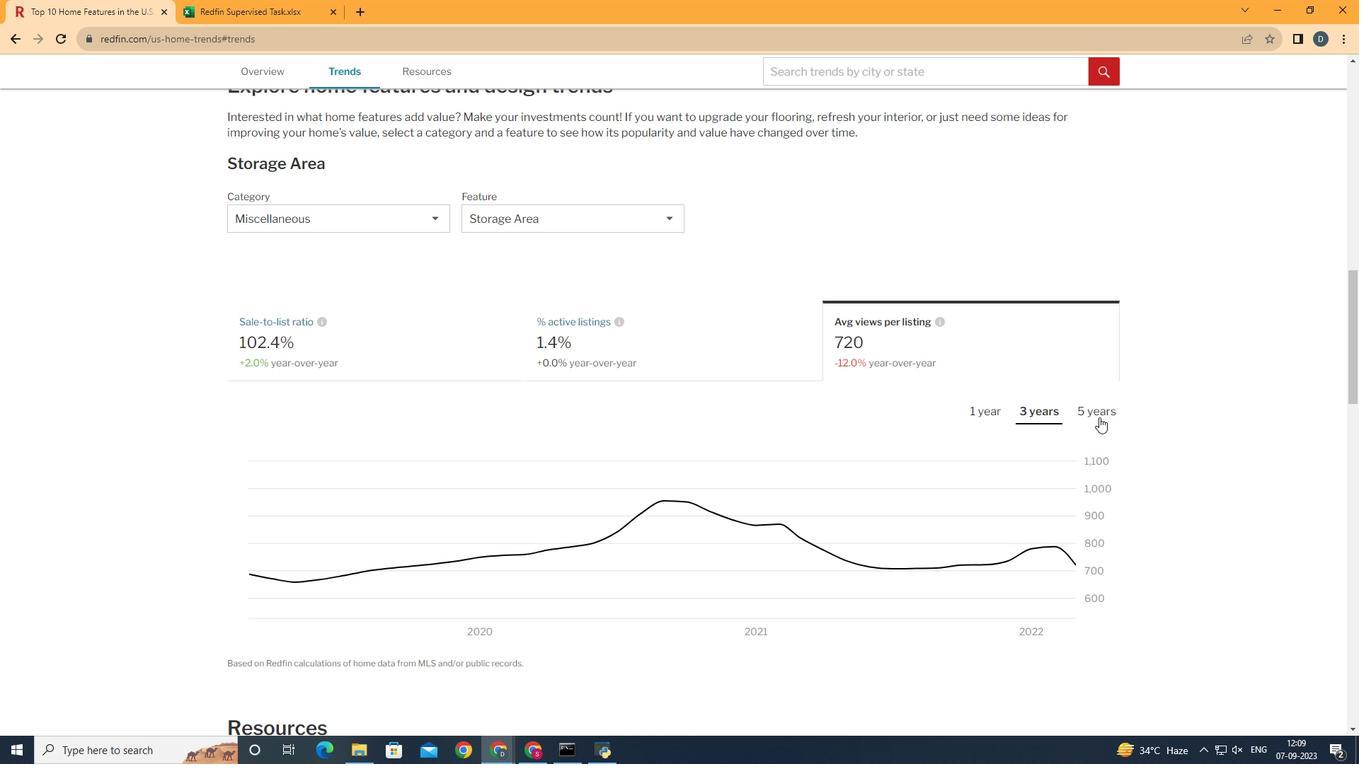 
Action: Mouse pressed left at (1100, 418)
Screenshot: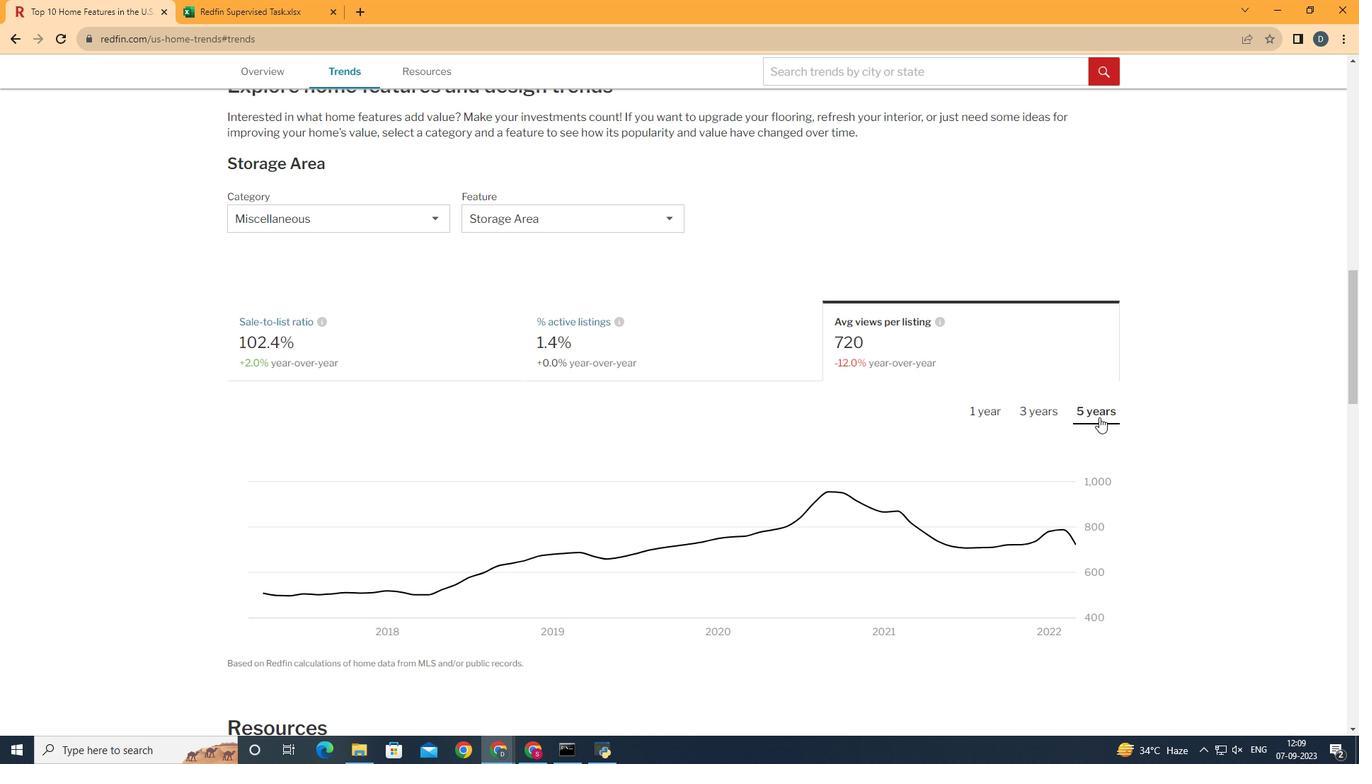 
Action: Mouse moved to (1071, 514)
Screenshot: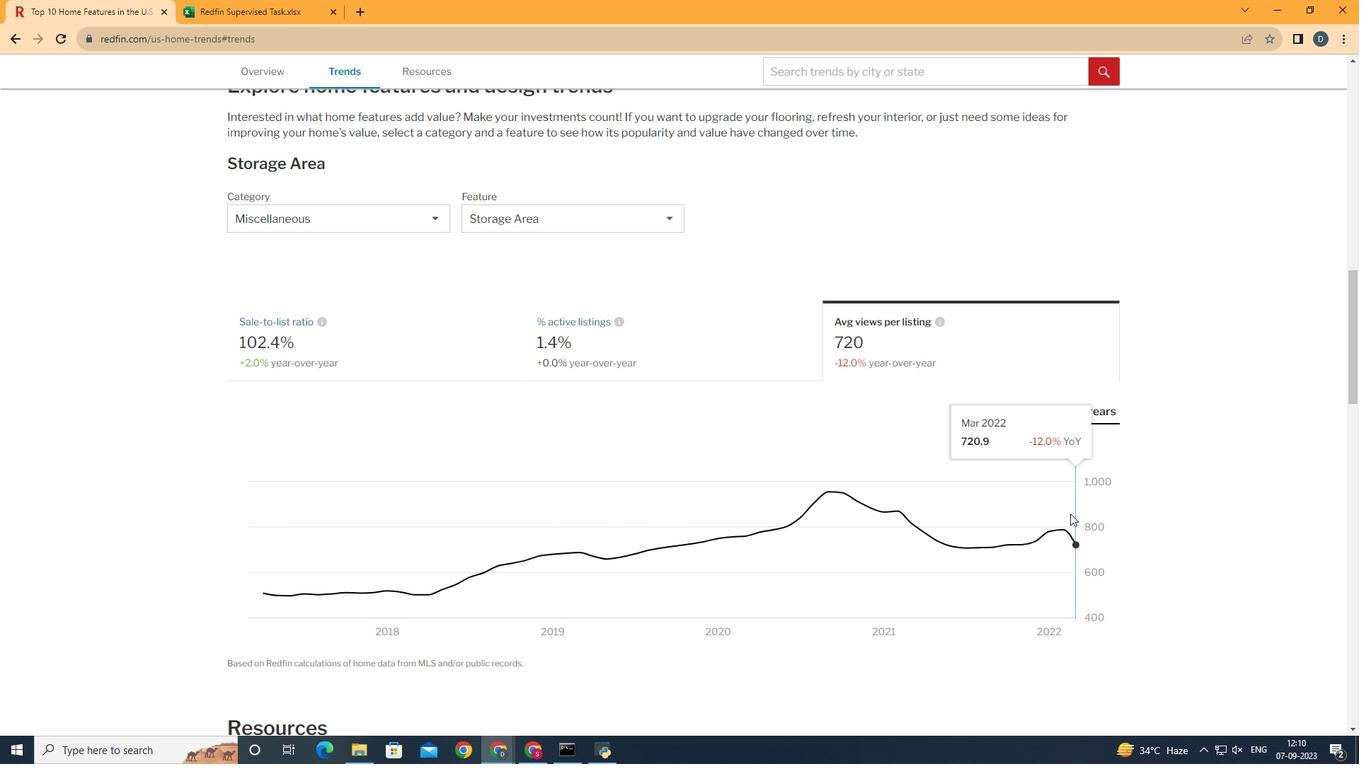 
